 Task: Open Card Emergency Response Planning in Board Sales Pipeline Analysis and Management to Workspace Financial Reporting and add a team member Softage.2@softage.net, a label Orange, a checklist Trademarks, an attachment from your computer, a color Orange and finally, add a card description 'Create and send out employee engagement survey on company benefits' and a comment 'Let us approach this task with a sense of adaptability and flexibility, willing to adjust our approach based on changing circumstances.'. Add a start date 'Jan 02, 2024' with a due date 'Jan 09, 2024'
Action: Mouse moved to (410, 160)
Screenshot: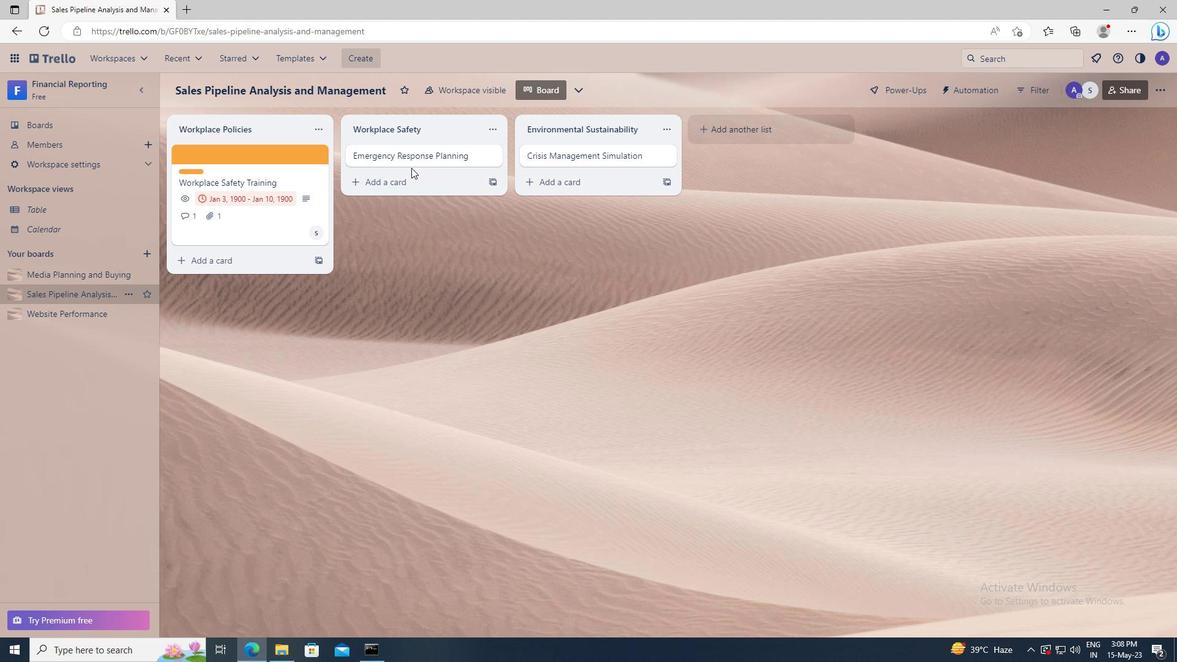 
Action: Mouse pressed left at (410, 160)
Screenshot: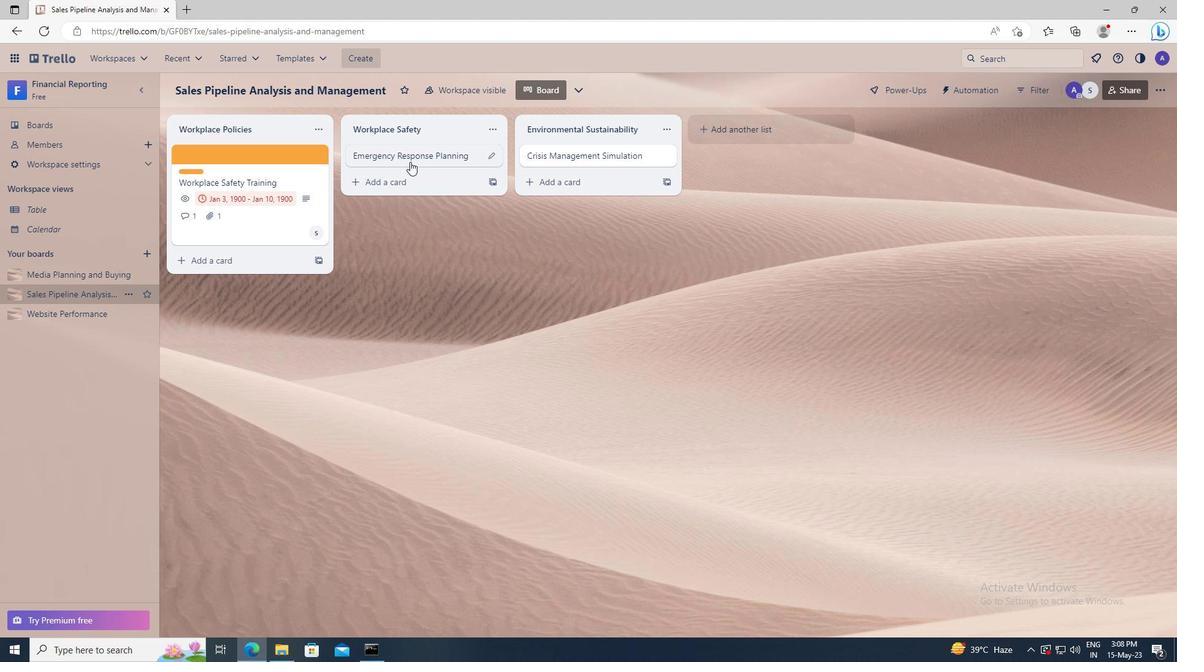
Action: Mouse moved to (723, 201)
Screenshot: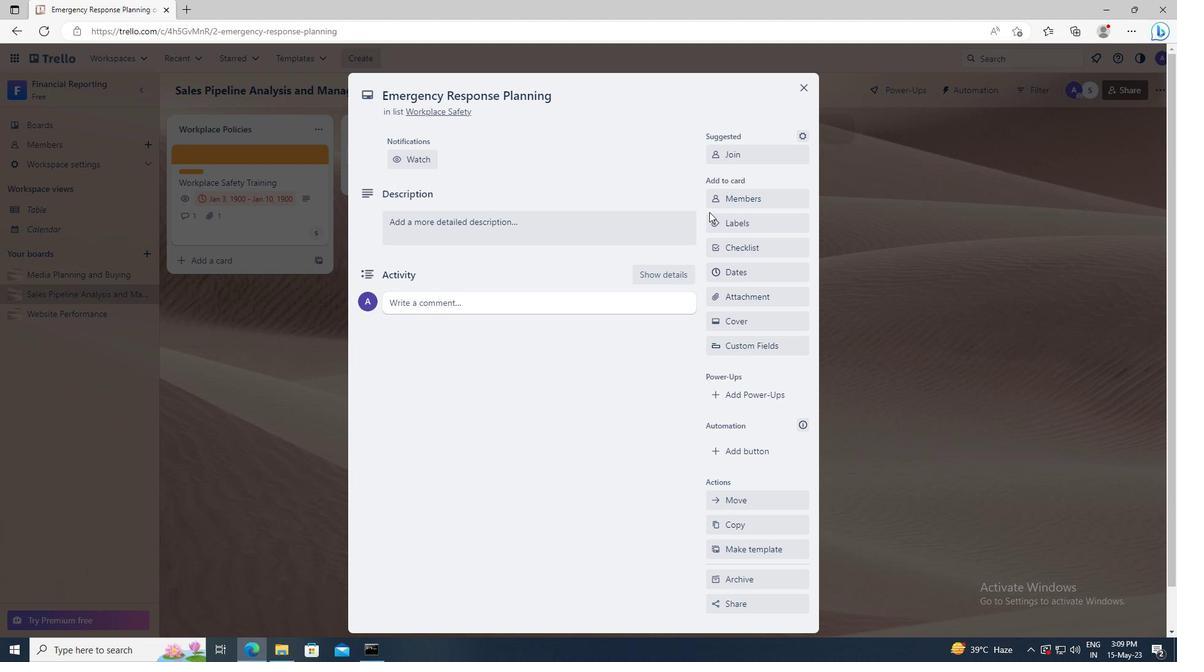 
Action: Mouse pressed left at (723, 201)
Screenshot: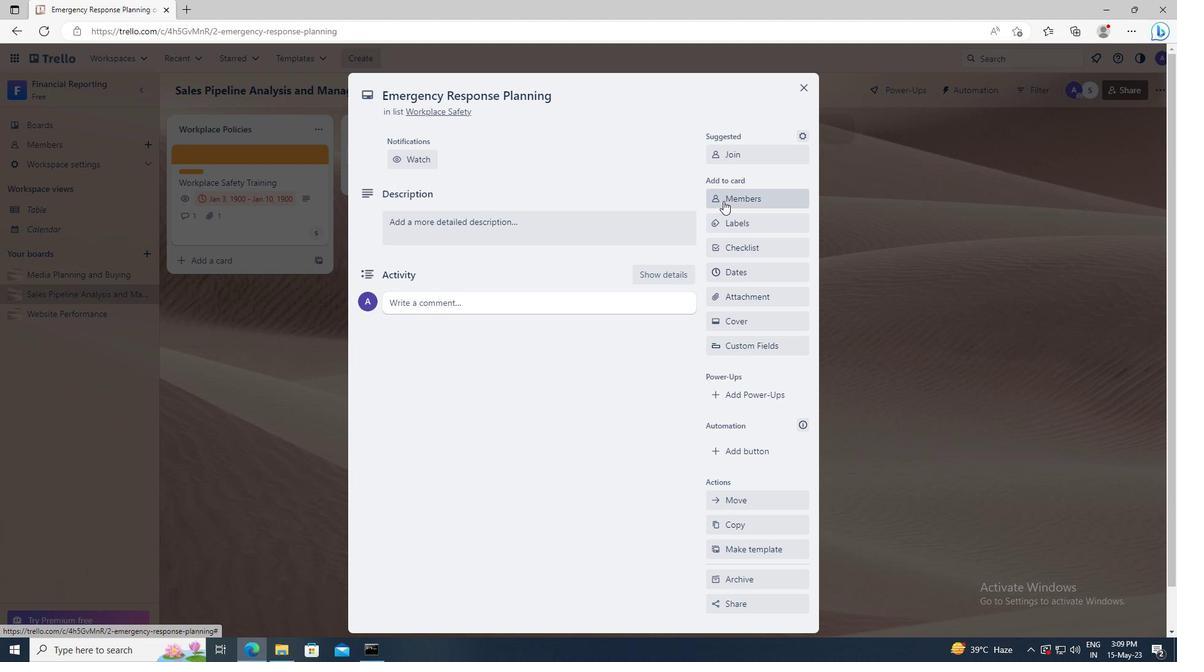 
Action: Mouse moved to (730, 251)
Screenshot: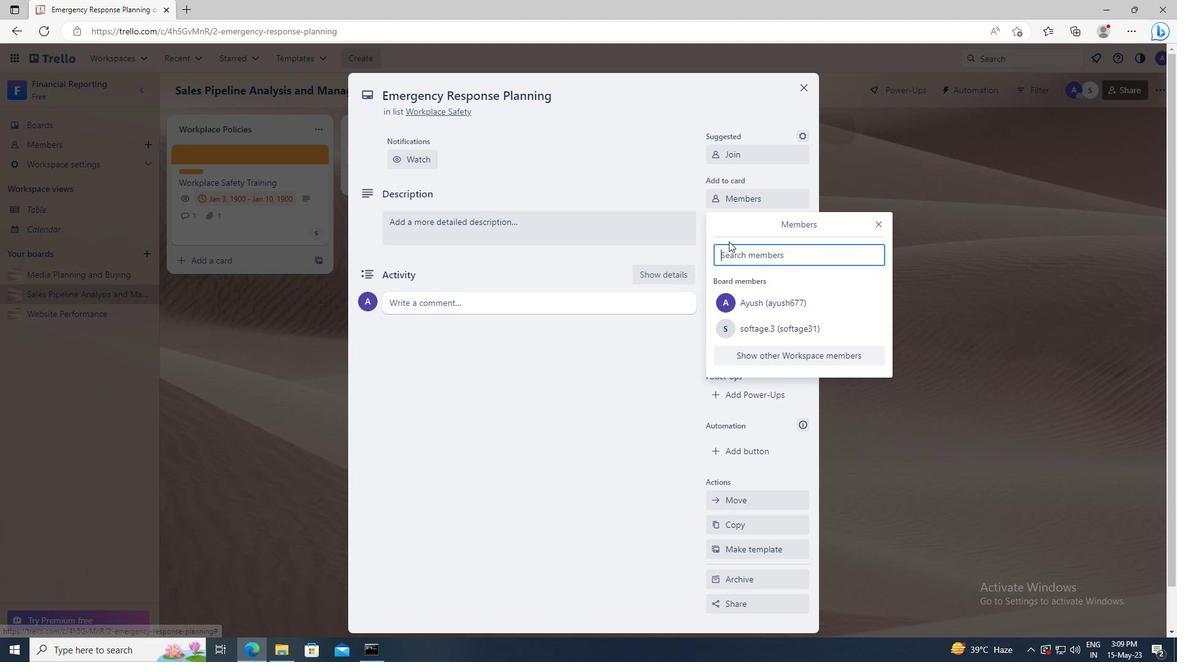 
Action: Mouse pressed left at (730, 251)
Screenshot: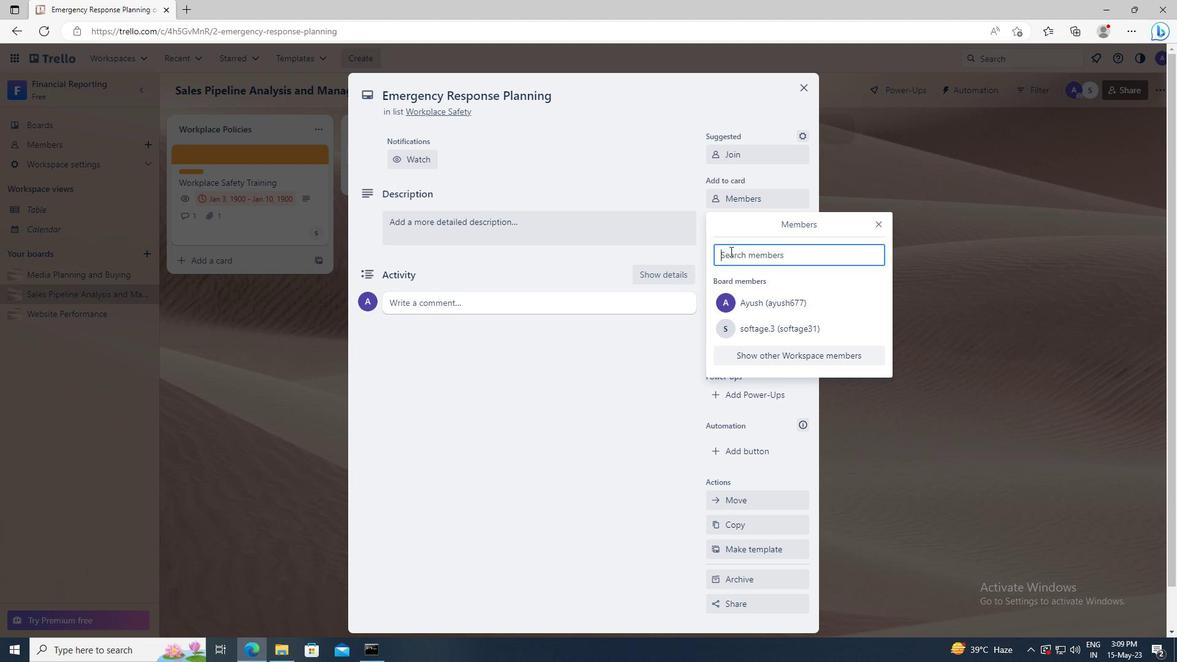 
Action: Key pressed <Key.shift>SOFTAGE.2
Screenshot: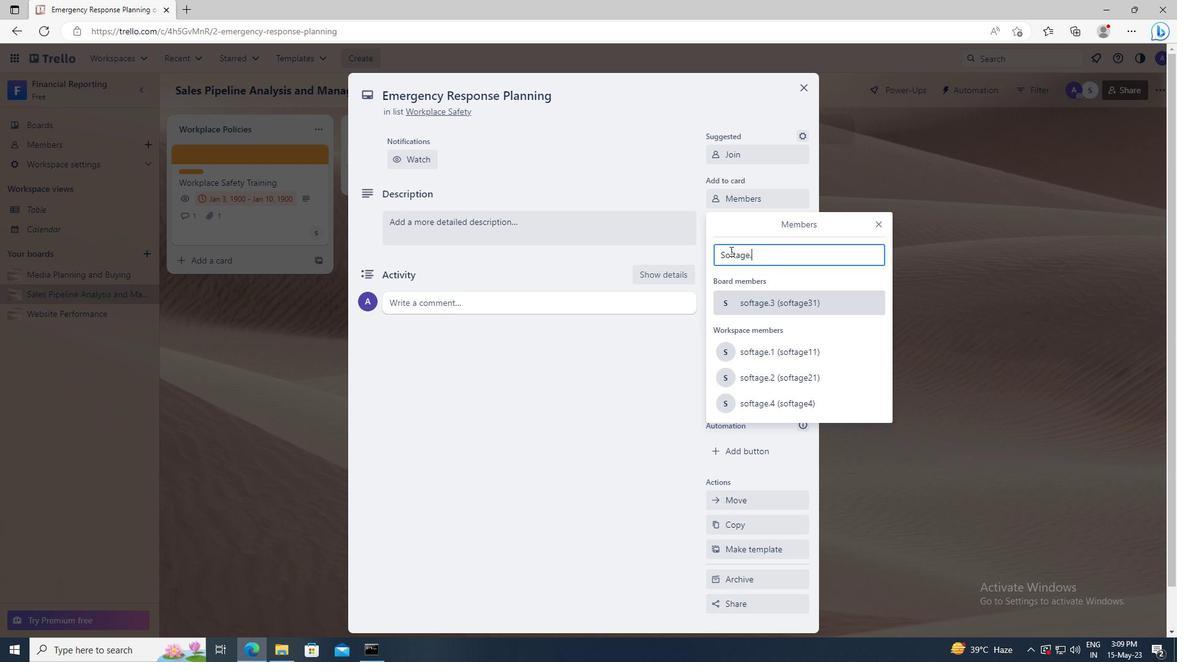 
Action: Mouse moved to (741, 364)
Screenshot: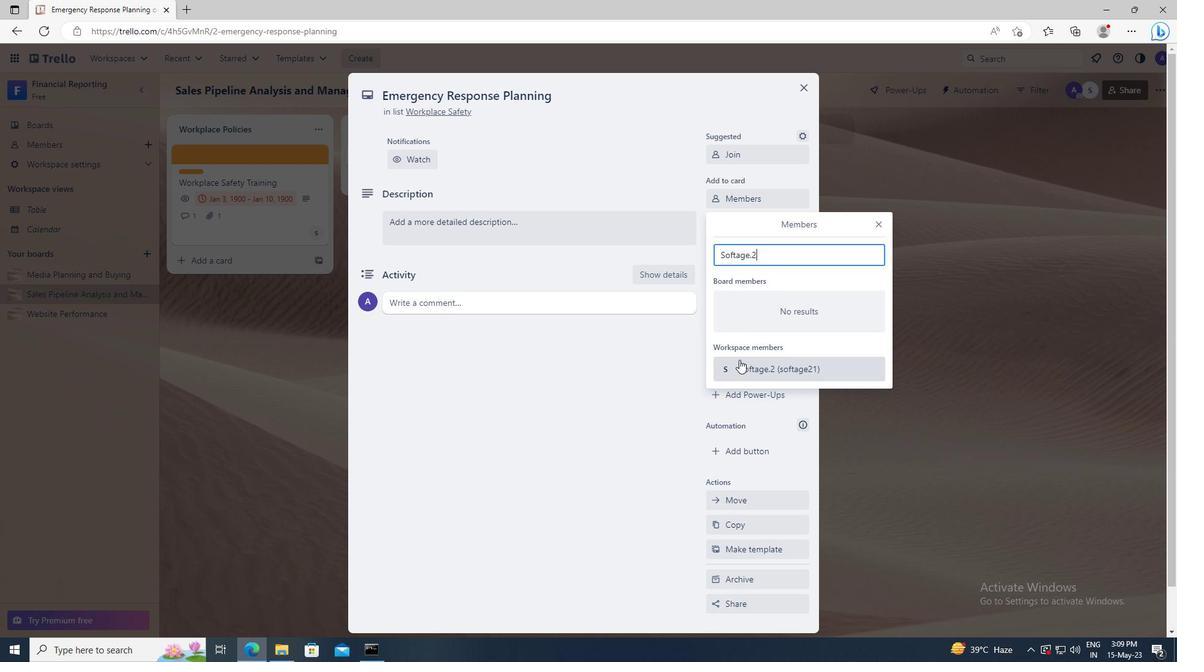 
Action: Mouse pressed left at (741, 364)
Screenshot: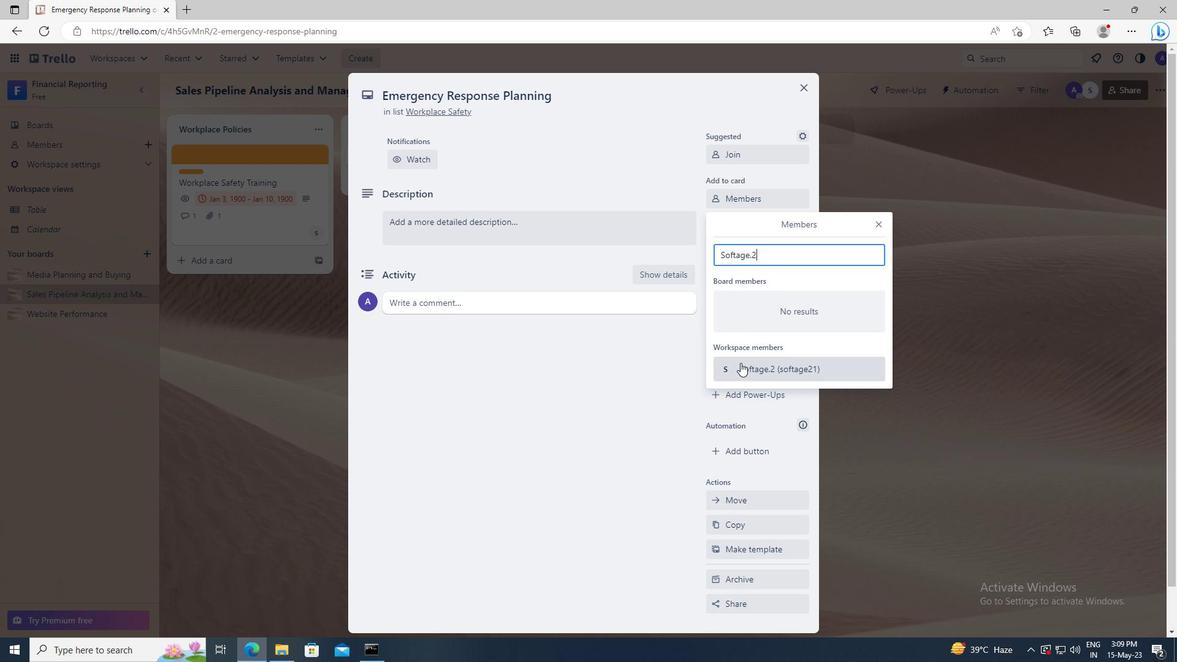 
Action: Mouse moved to (877, 227)
Screenshot: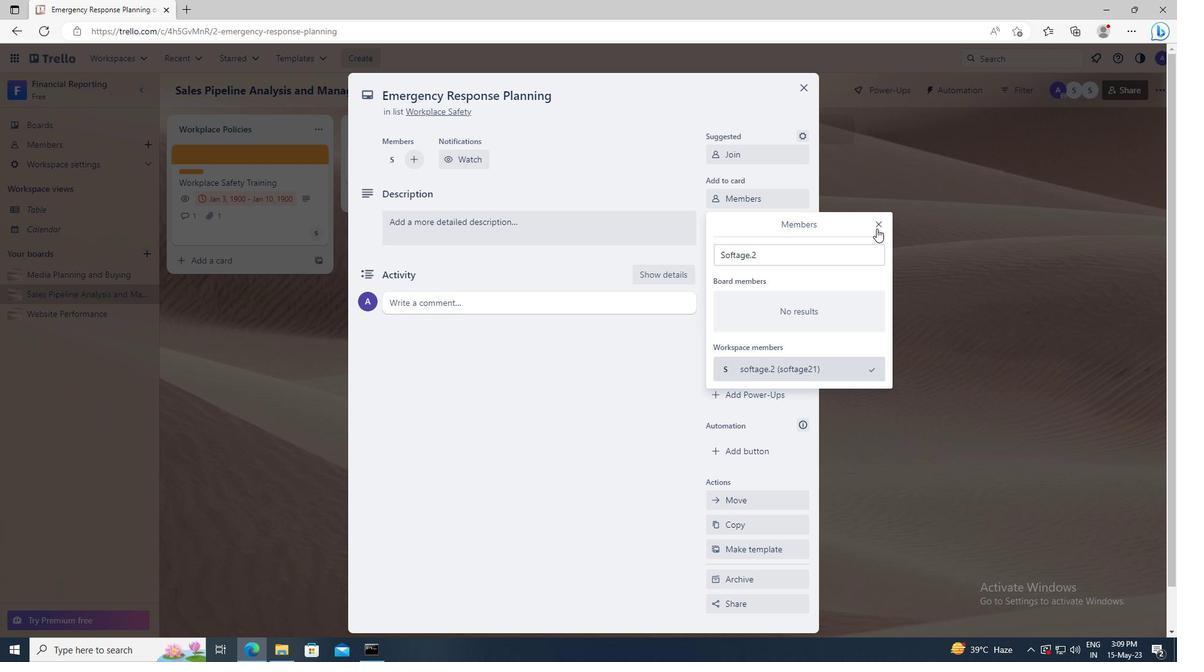 
Action: Mouse pressed left at (877, 227)
Screenshot: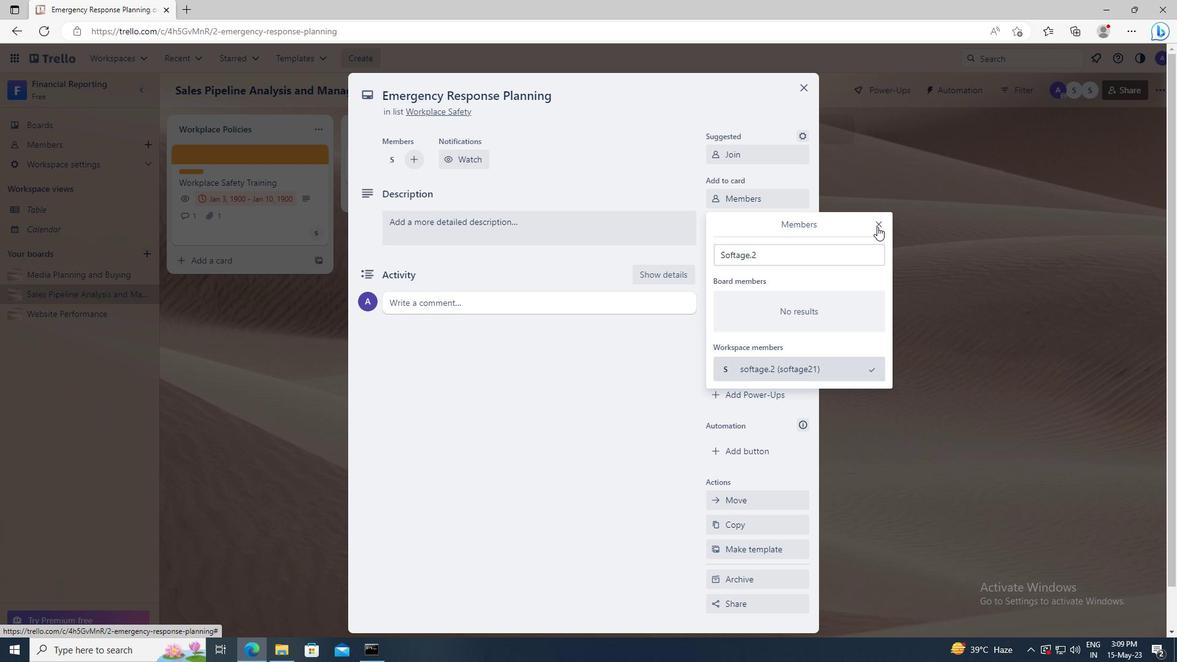 
Action: Mouse moved to (772, 223)
Screenshot: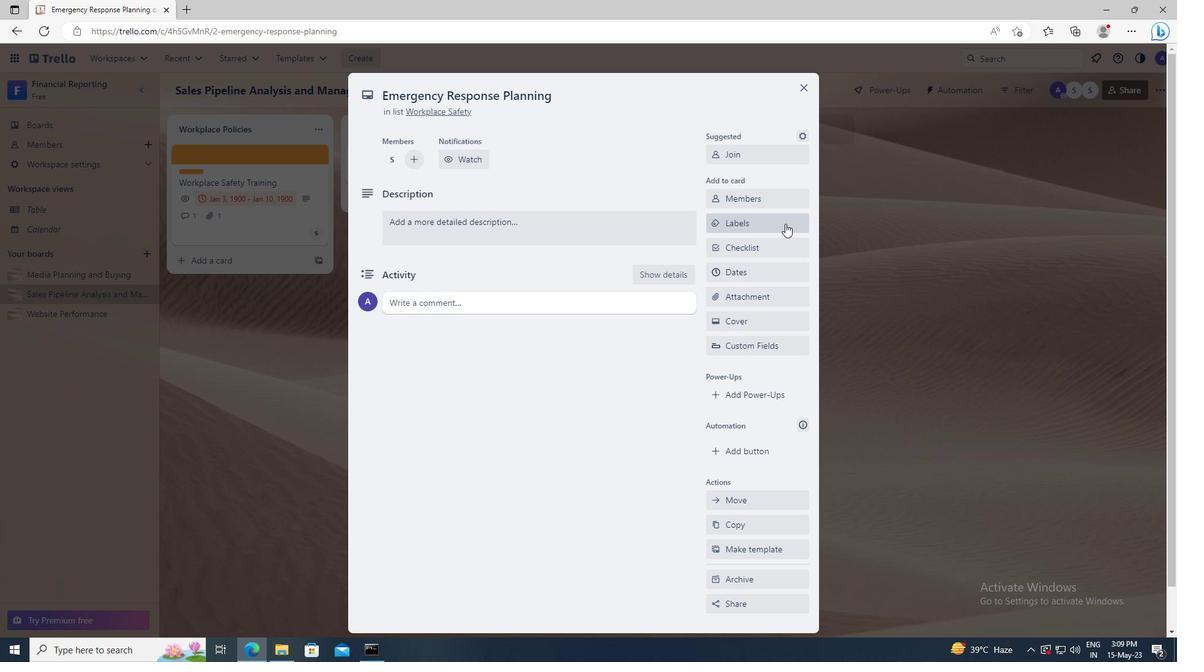 
Action: Mouse pressed left at (772, 223)
Screenshot: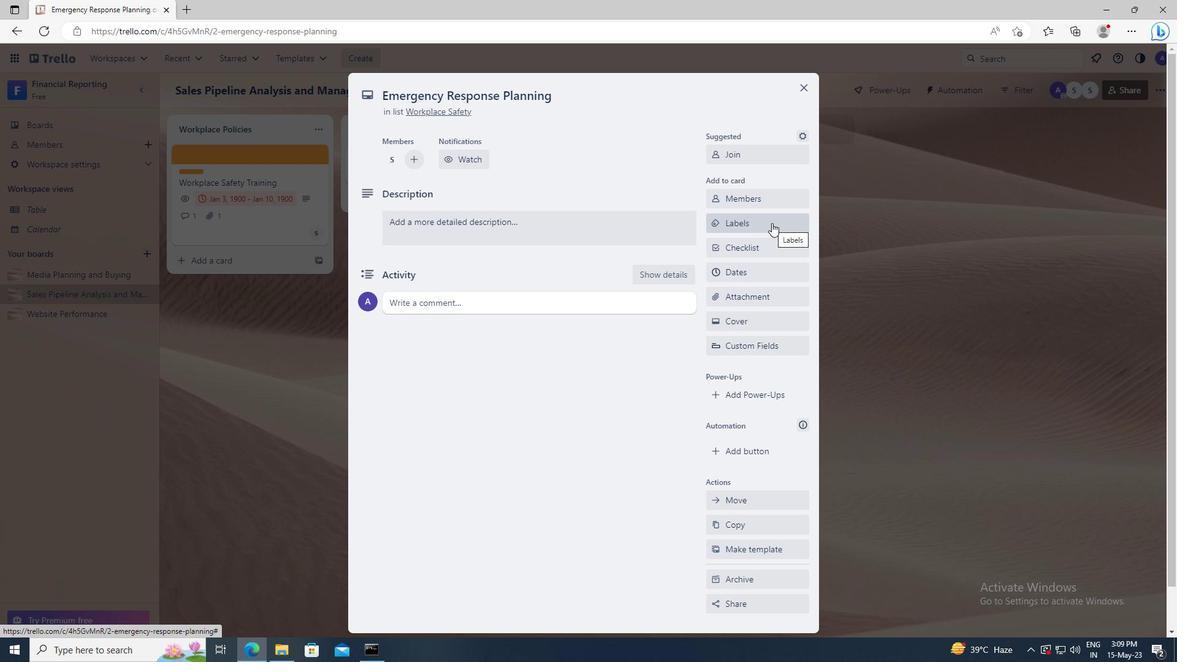 
Action: Mouse moved to (801, 461)
Screenshot: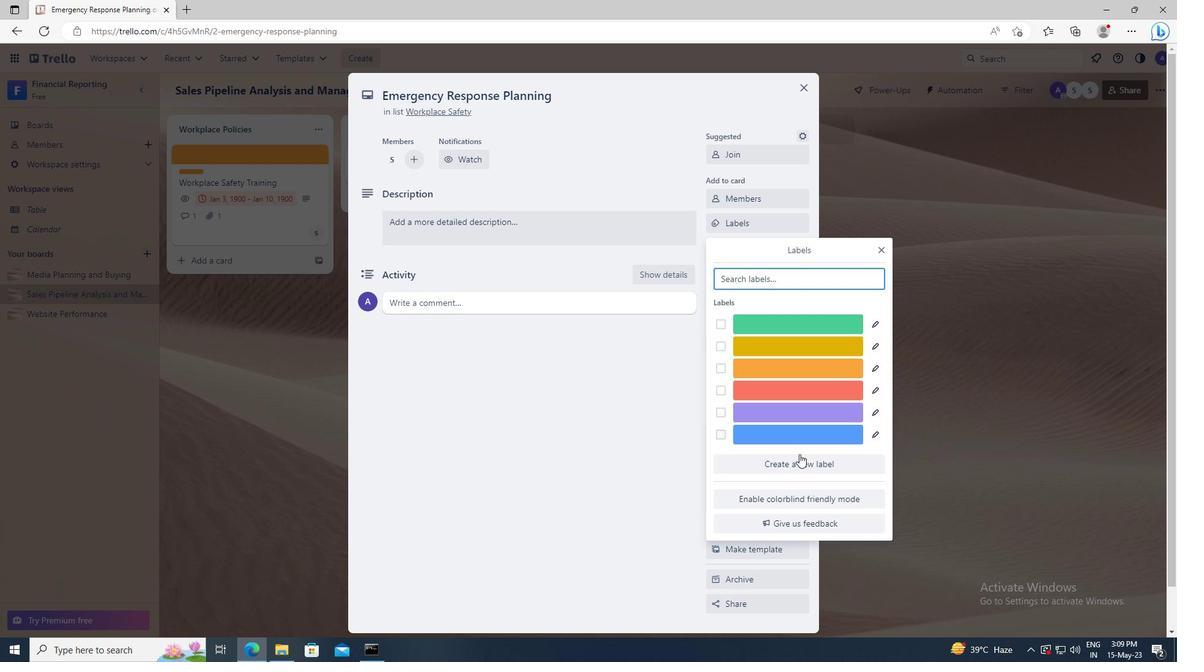 
Action: Mouse pressed left at (801, 461)
Screenshot: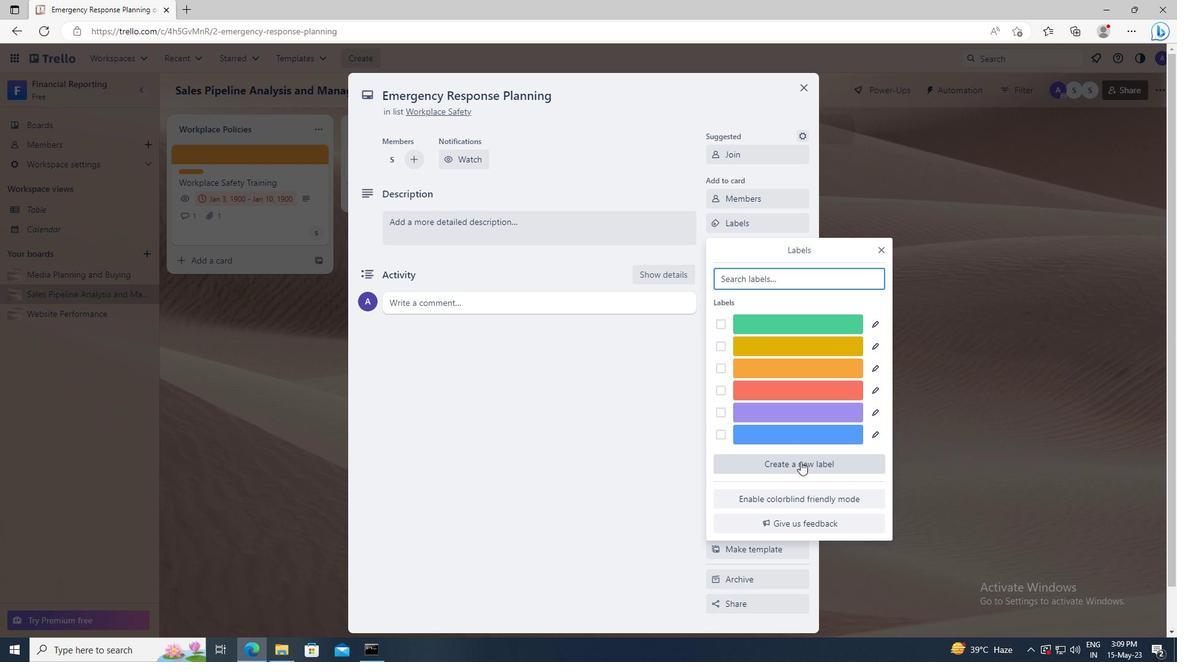 
Action: Mouse moved to (803, 430)
Screenshot: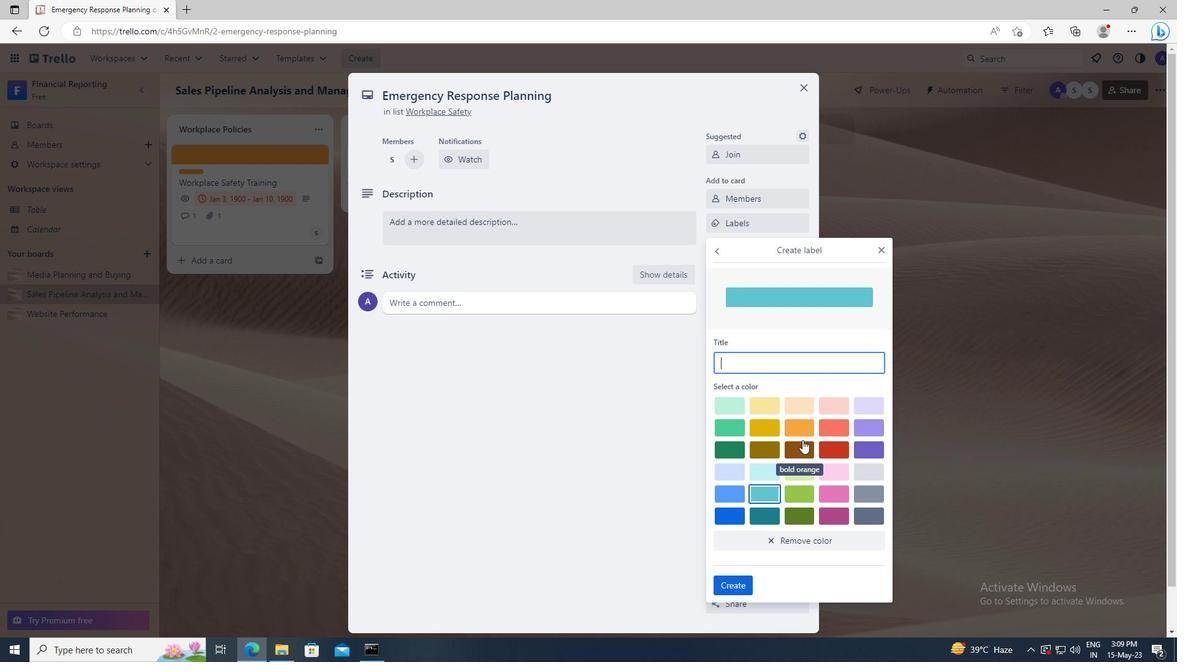 
Action: Mouse pressed left at (803, 430)
Screenshot: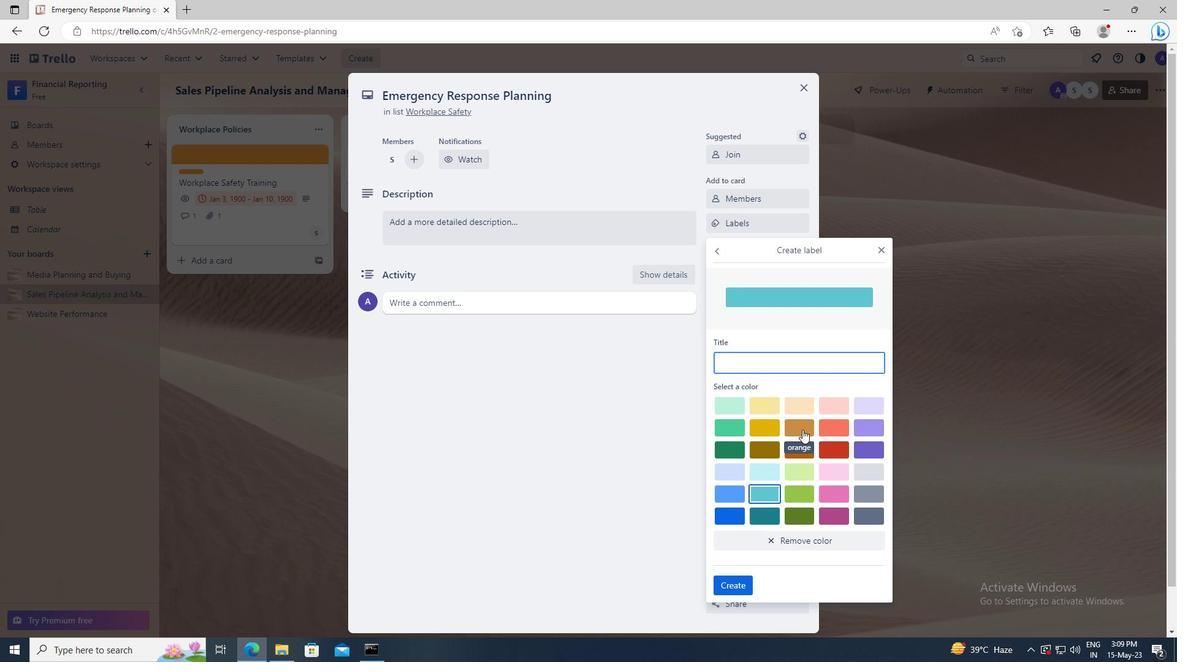 
Action: Mouse moved to (743, 584)
Screenshot: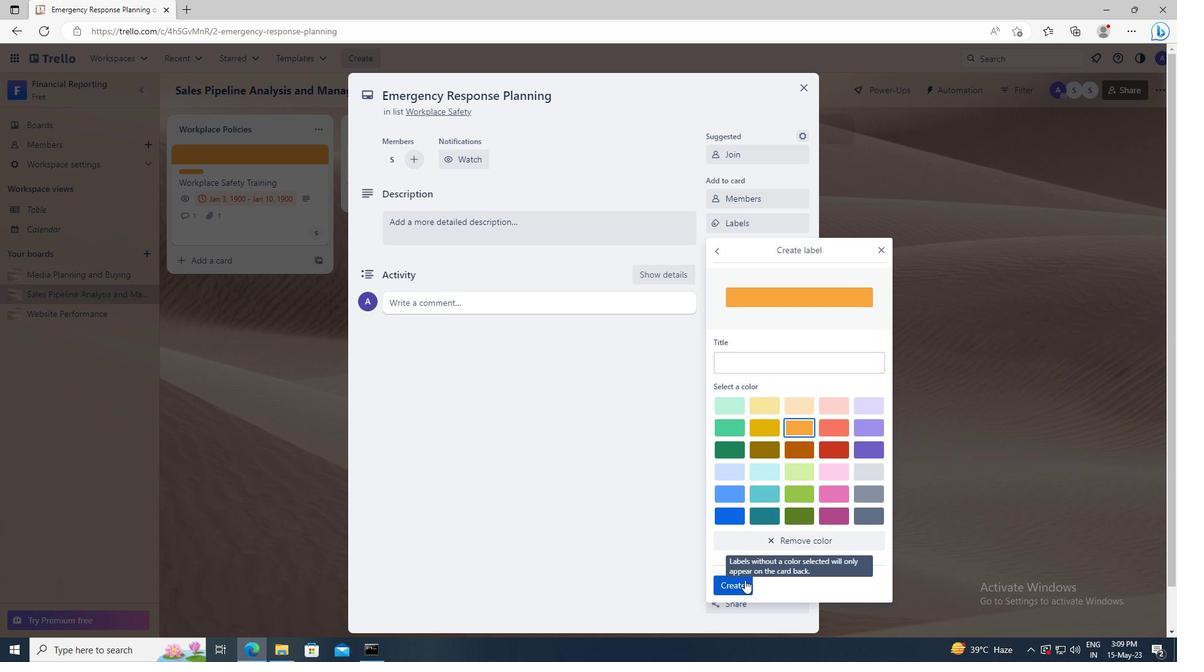 
Action: Mouse pressed left at (743, 584)
Screenshot: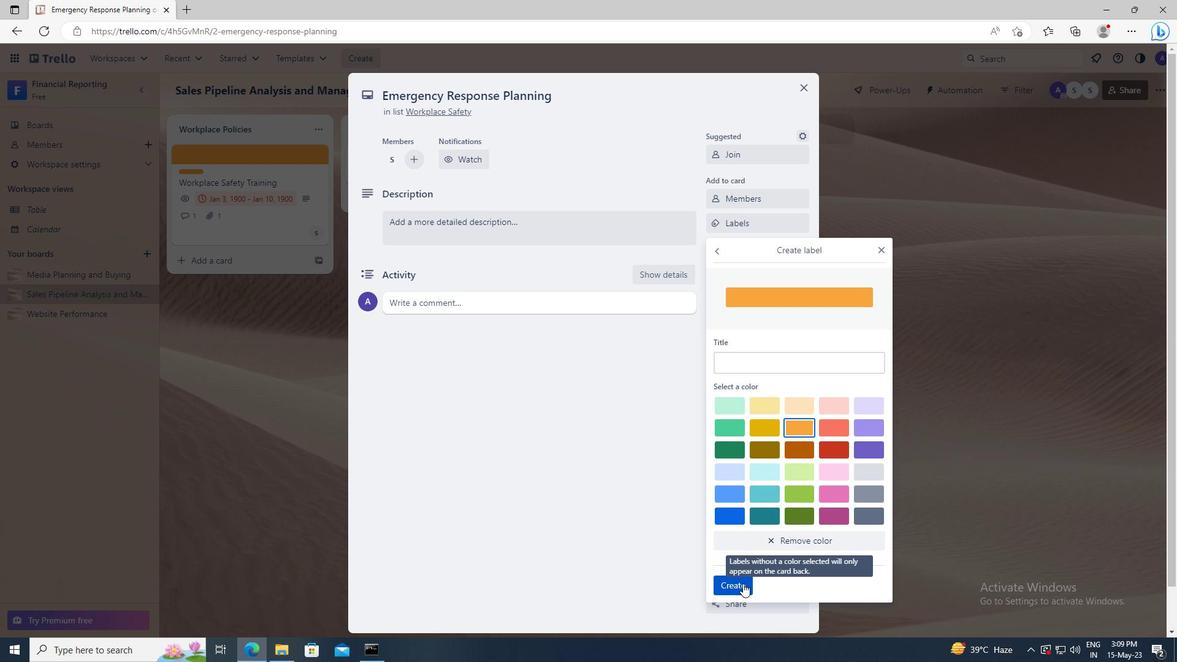 
Action: Mouse moved to (881, 250)
Screenshot: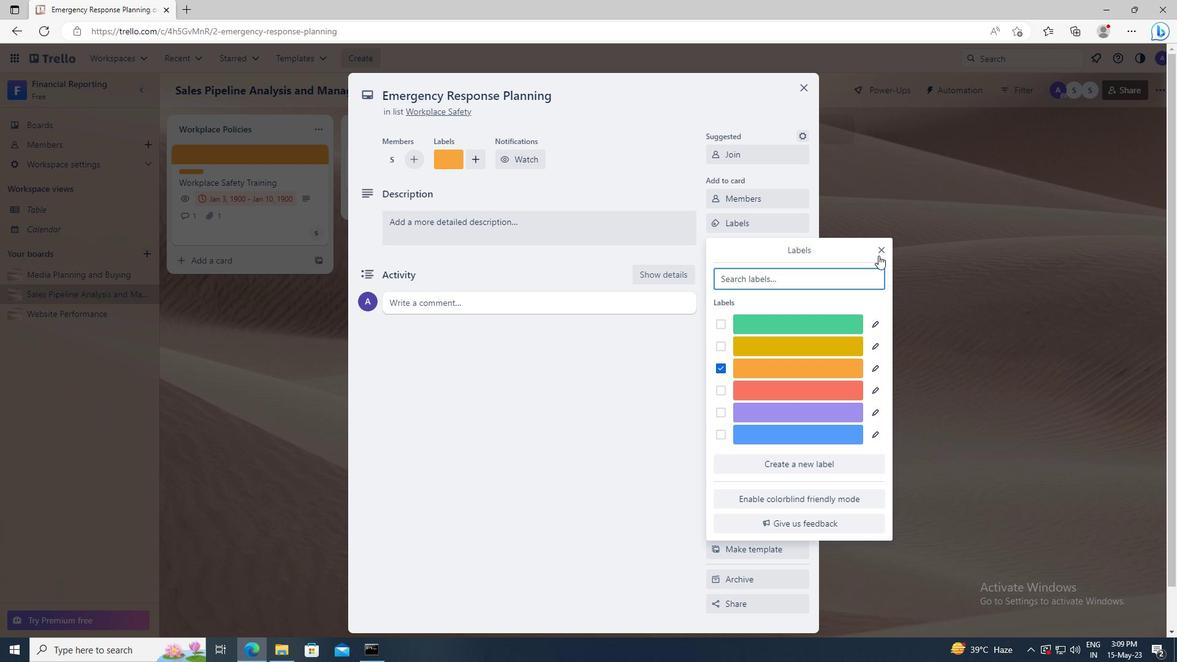 
Action: Mouse pressed left at (881, 250)
Screenshot: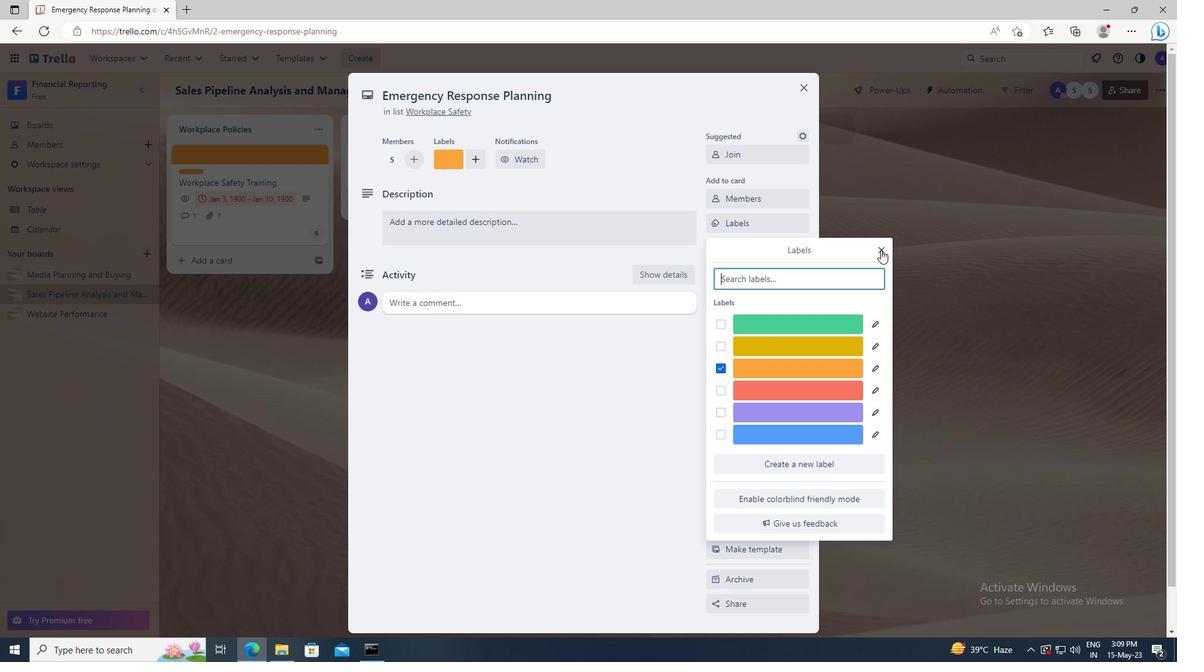 
Action: Mouse moved to (773, 246)
Screenshot: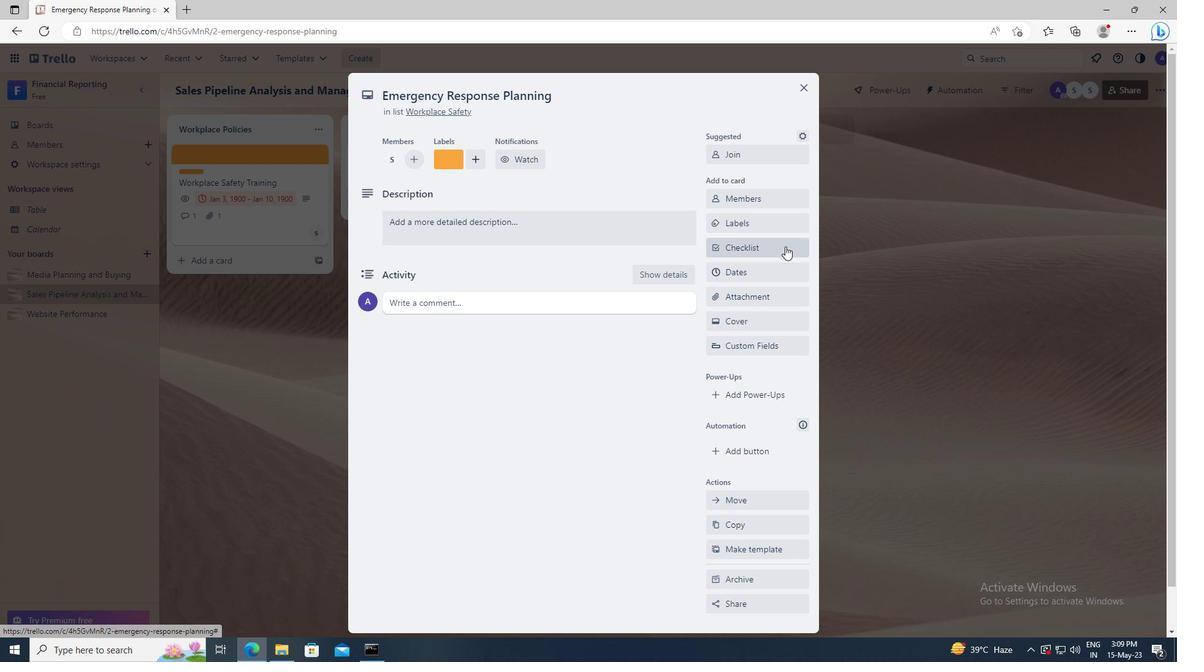 
Action: Mouse pressed left at (773, 246)
Screenshot: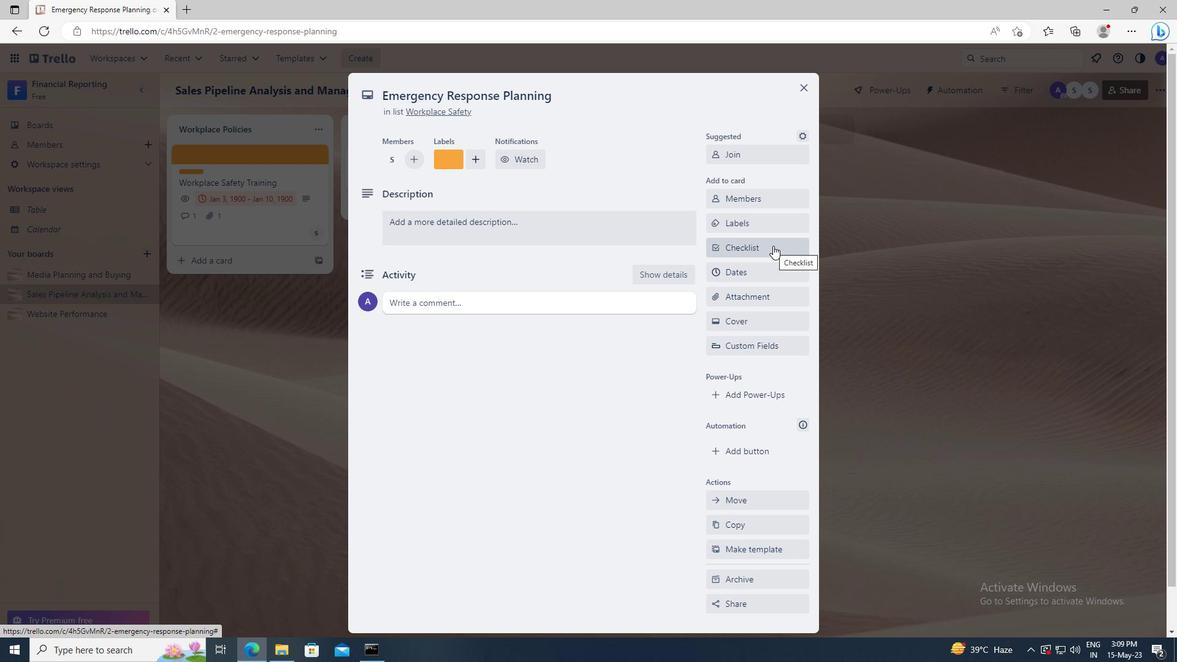 
Action: Key pressed <Key.shift>TRADEMARKS
Screenshot: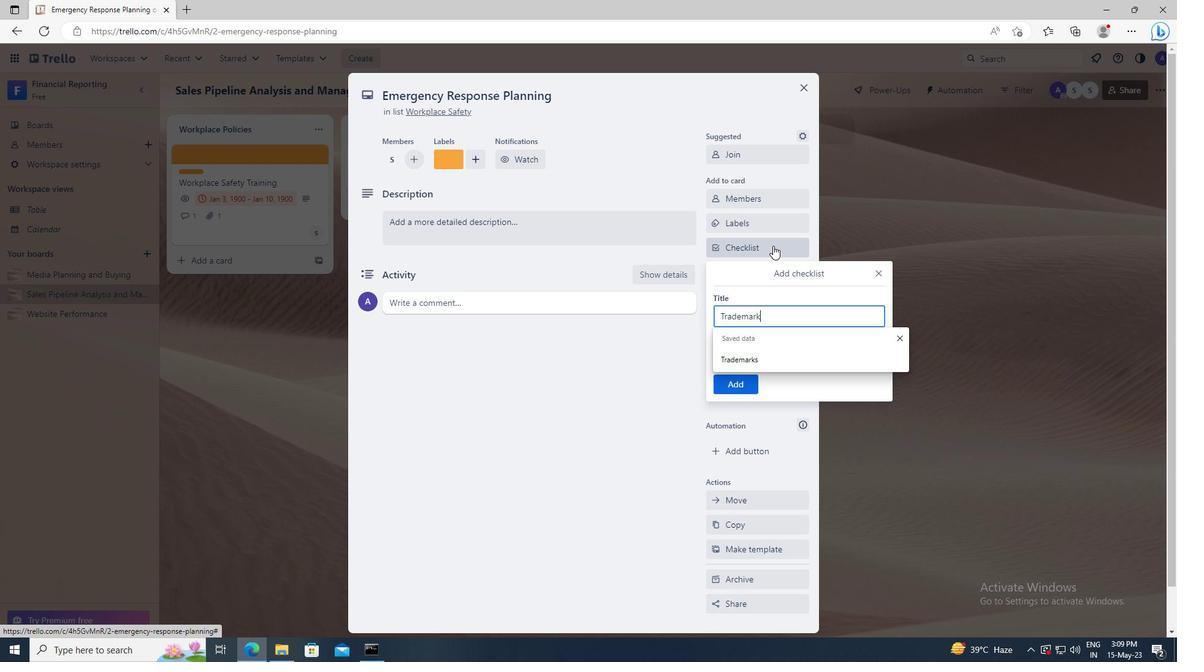 
Action: Mouse moved to (745, 383)
Screenshot: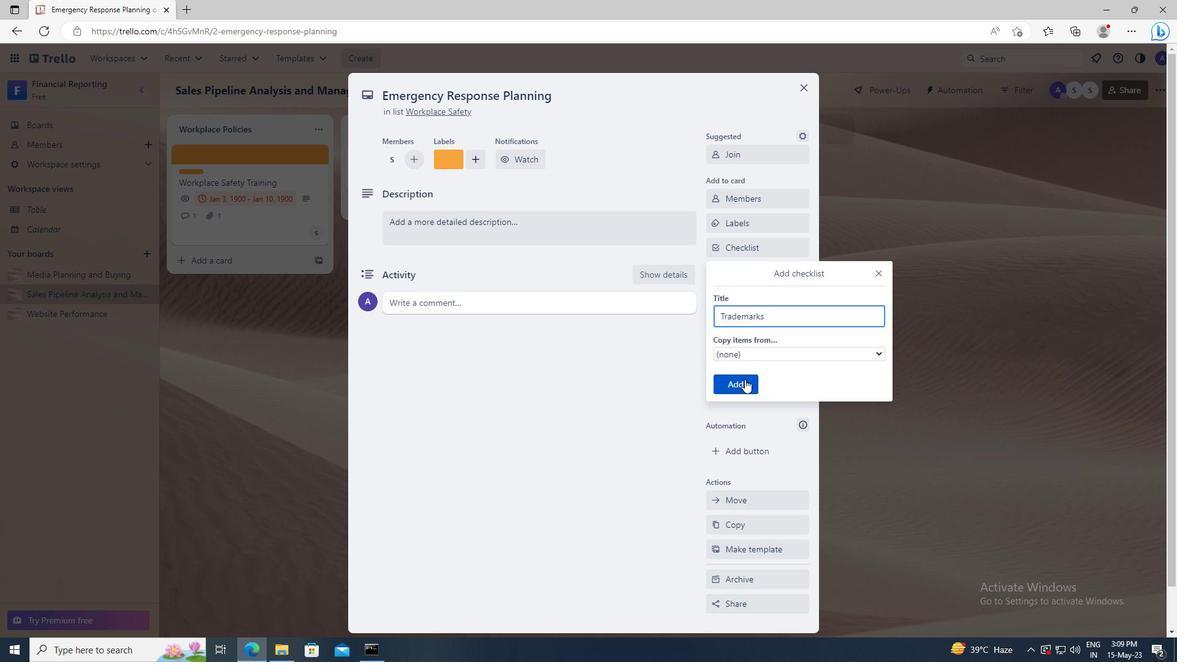 
Action: Mouse pressed left at (745, 383)
Screenshot: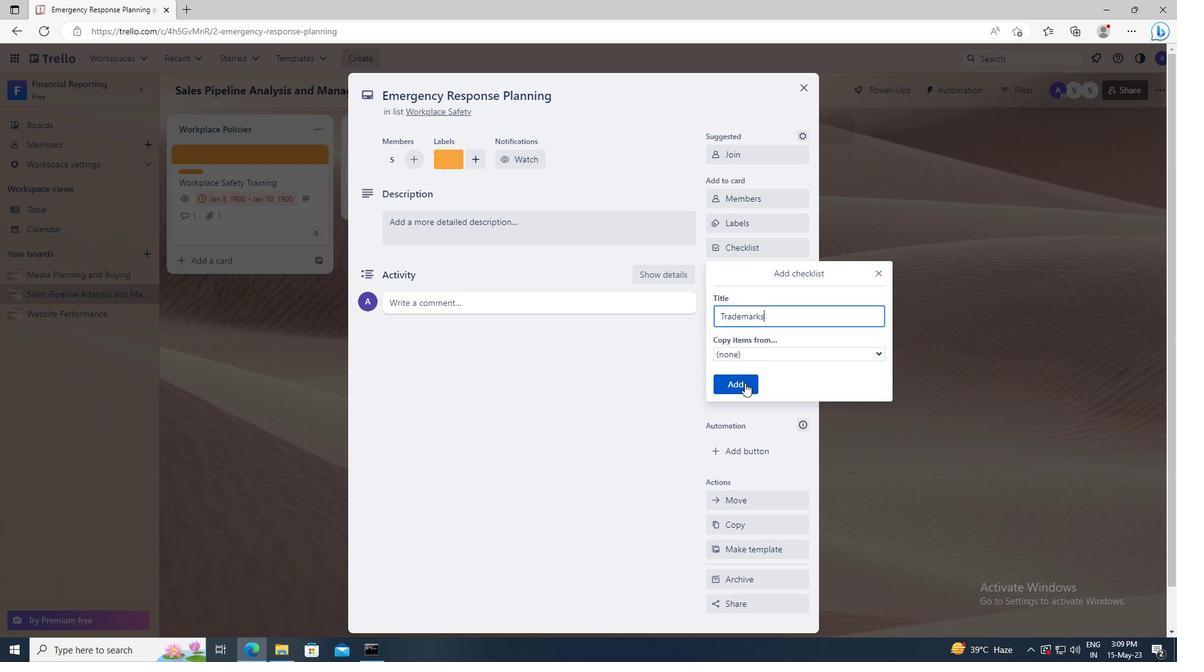 
Action: Mouse moved to (741, 298)
Screenshot: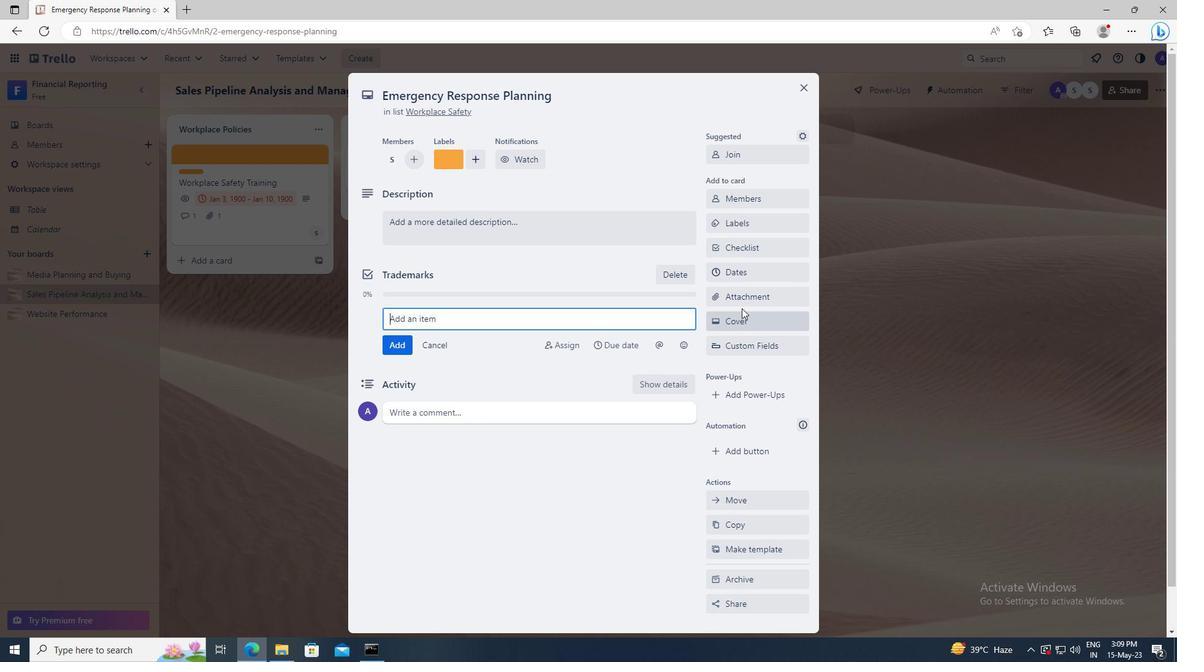 
Action: Mouse pressed left at (741, 298)
Screenshot: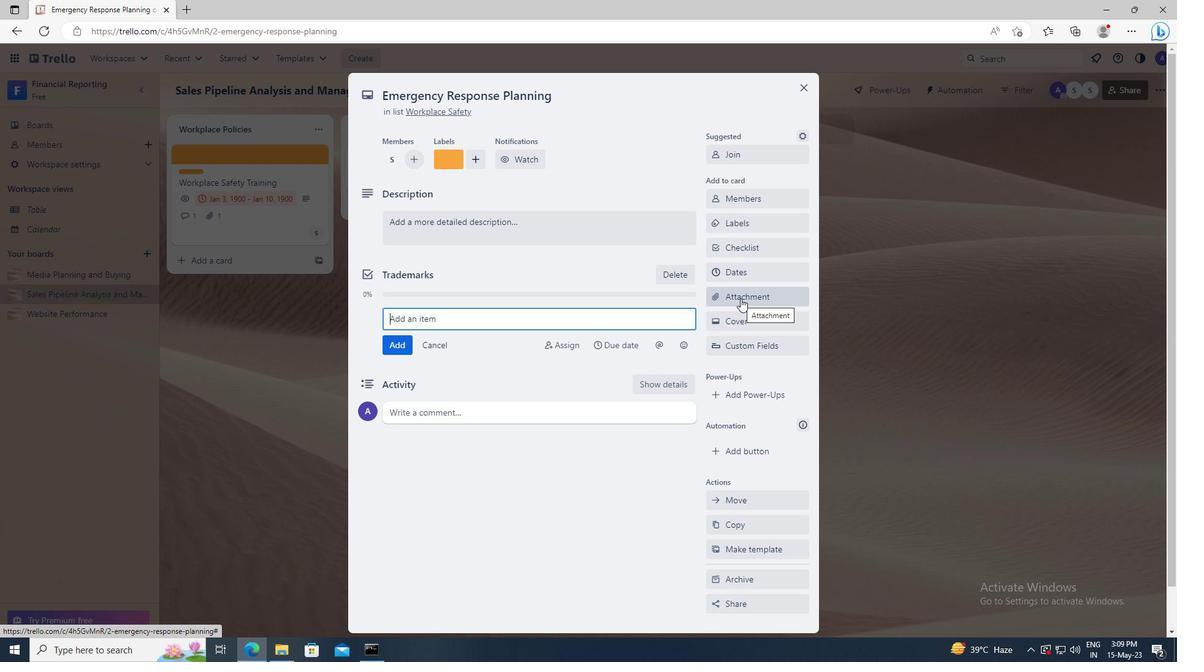 
Action: Mouse moved to (744, 350)
Screenshot: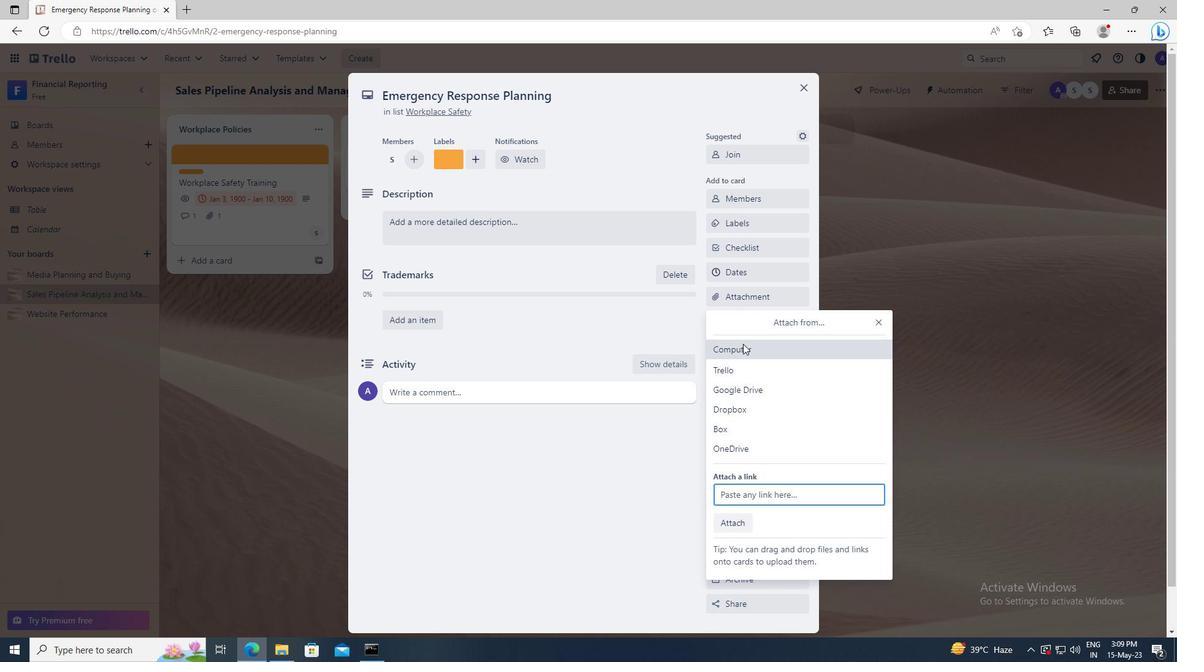 
Action: Mouse pressed left at (744, 350)
Screenshot: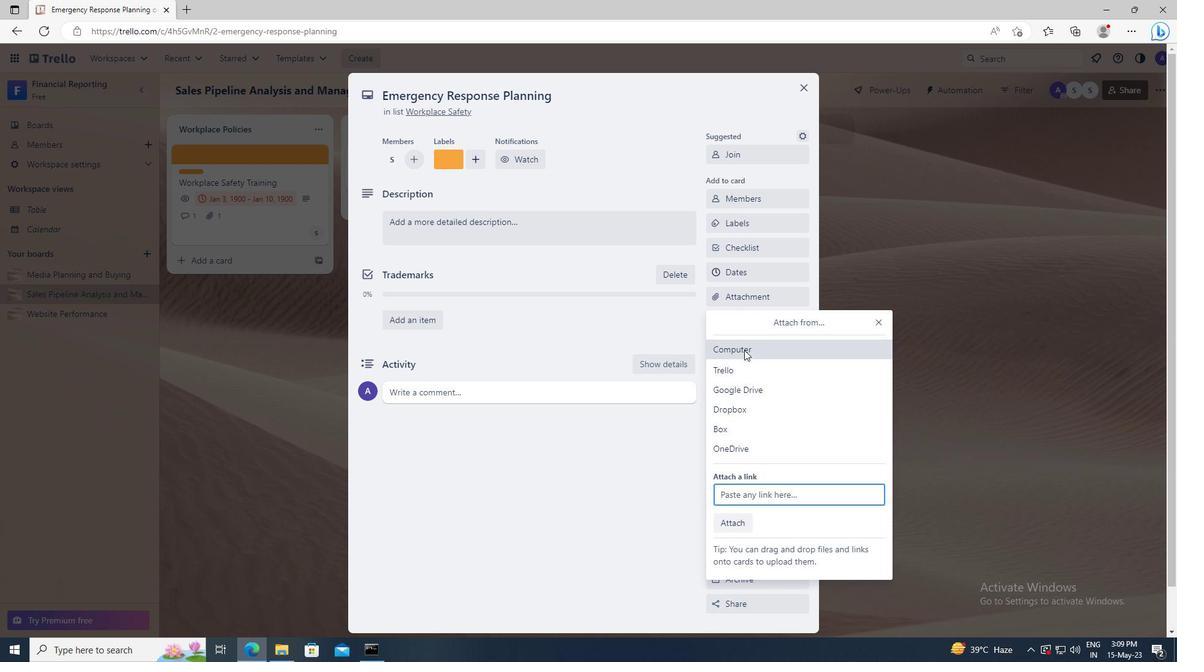 
Action: Mouse moved to (322, 107)
Screenshot: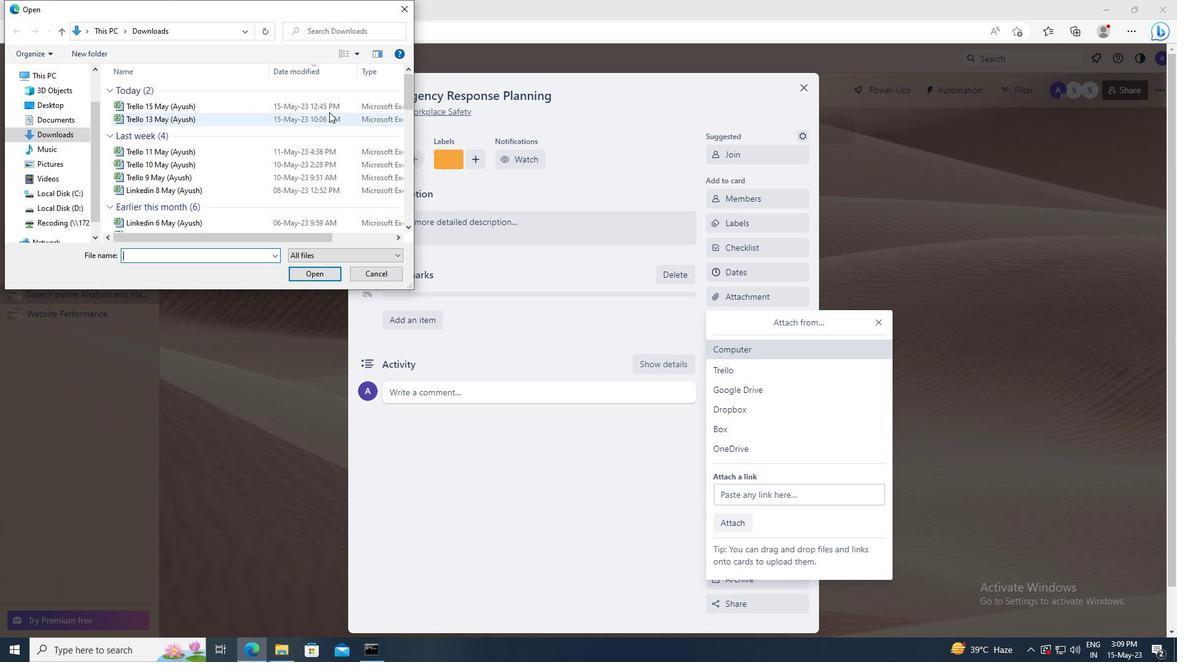 
Action: Mouse pressed left at (322, 107)
Screenshot: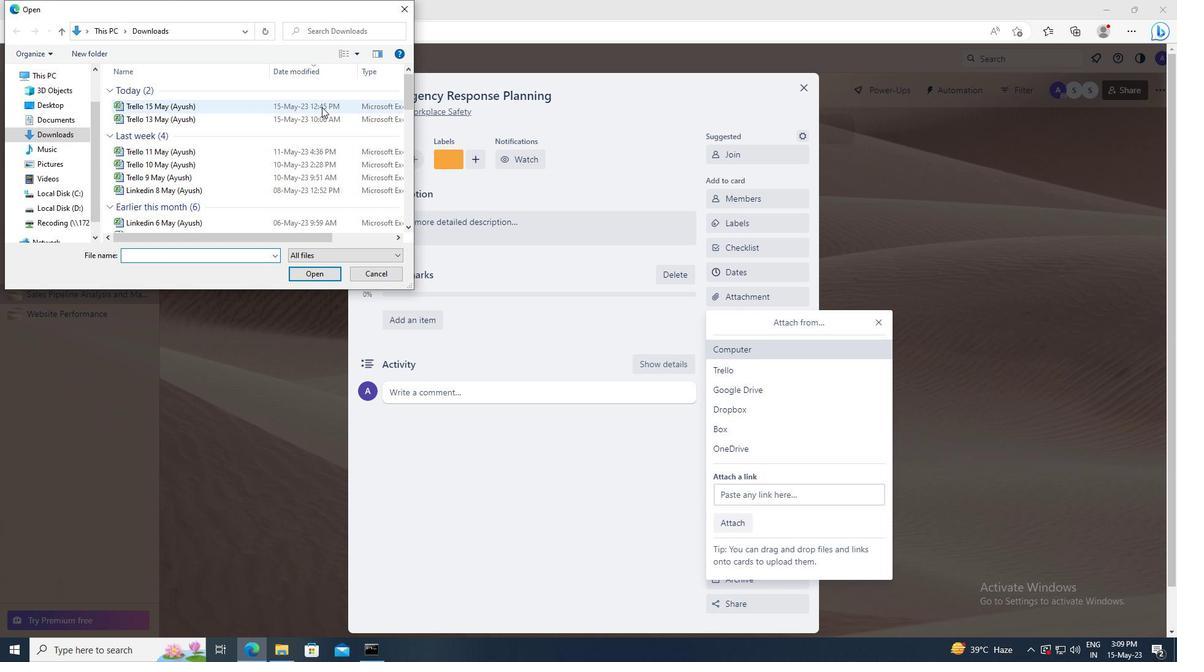 
Action: Mouse moved to (323, 273)
Screenshot: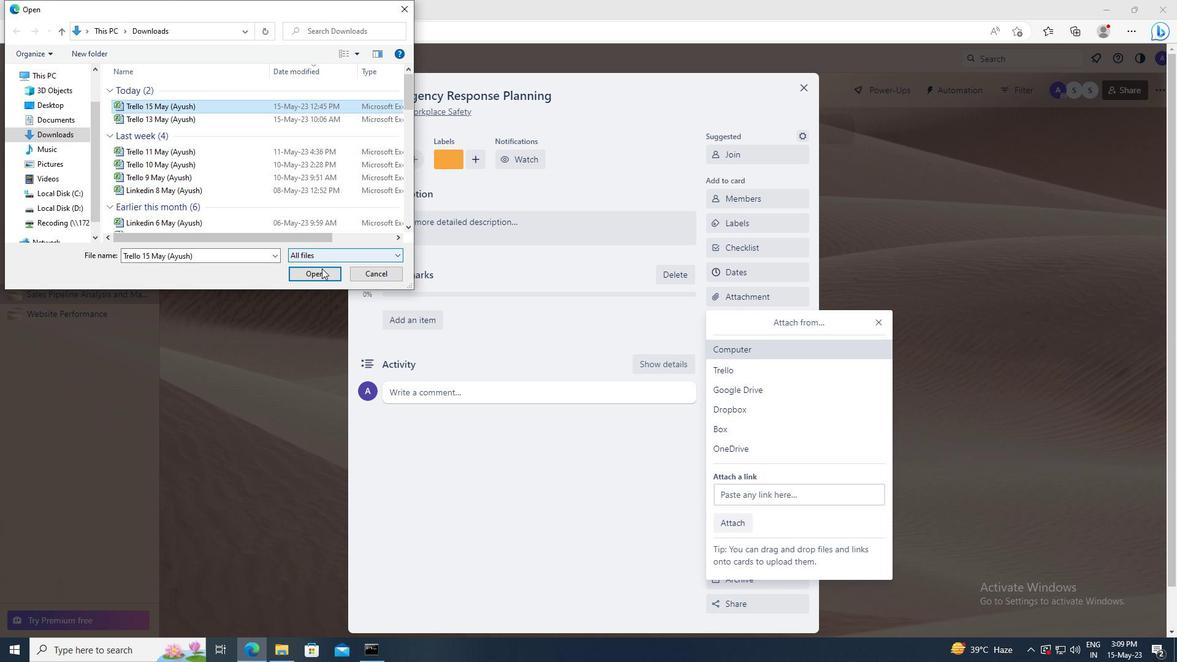 
Action: Mouse pressed left at (323, 273)
Screenshot: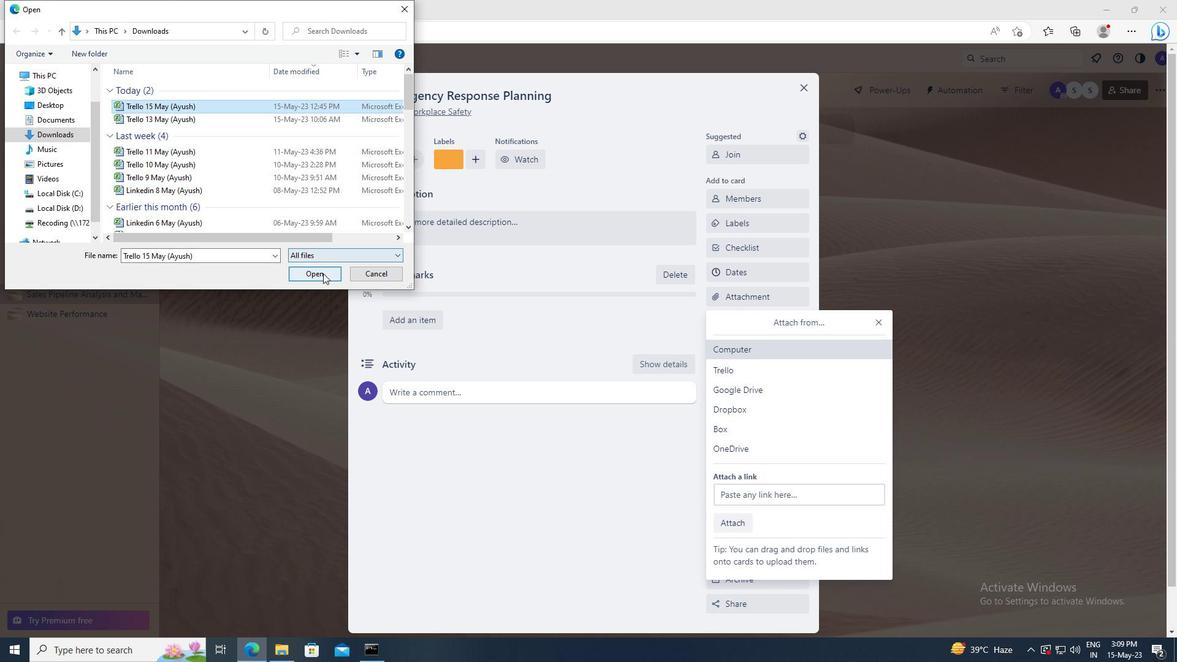 
Action: Mouse moved to (722, 317)
Screenshot: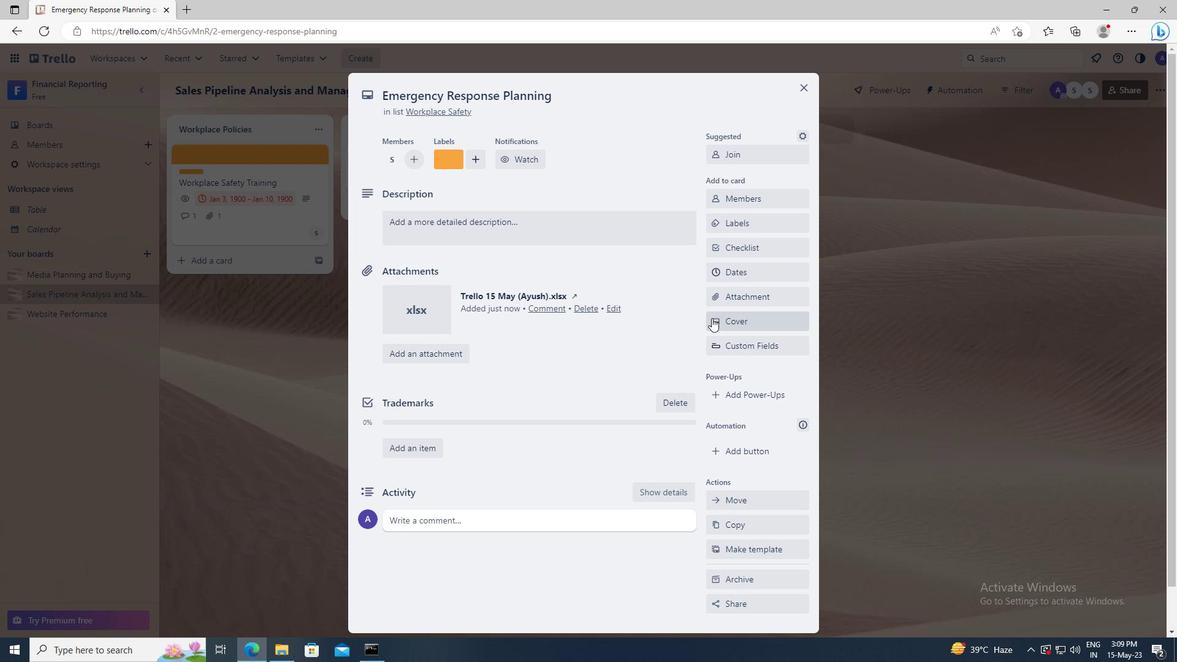 
Action: Mouse pressed left at (722, 317)
Screenshot: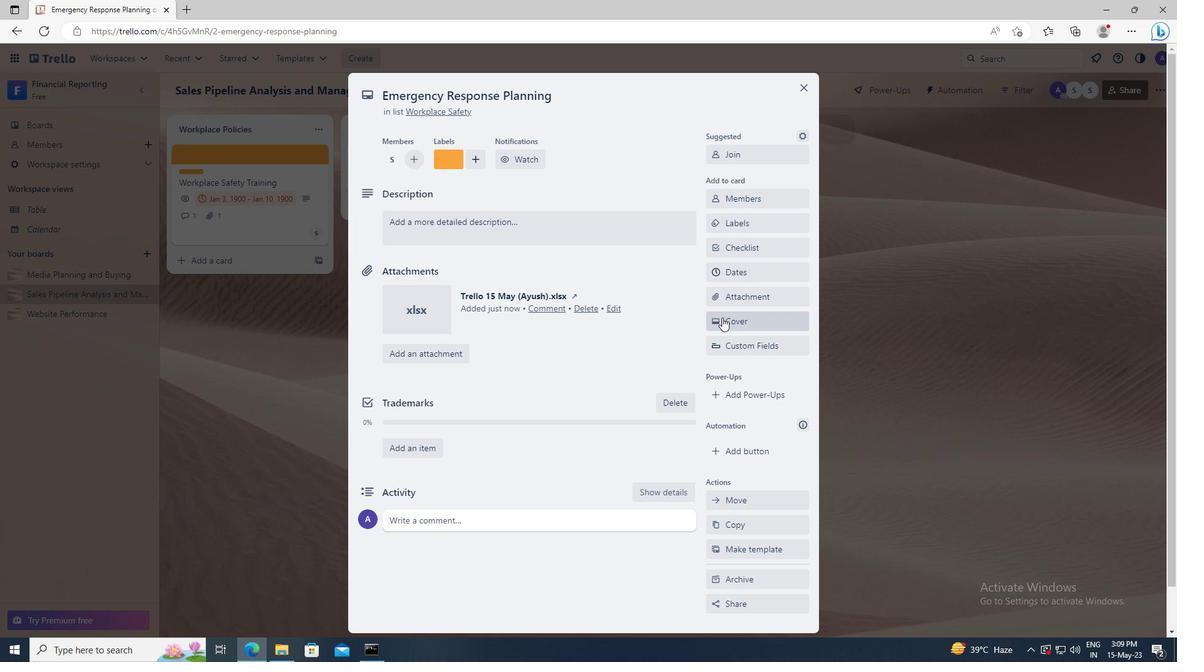 
Action: Mouse moved to (791, 388)
Screenshot: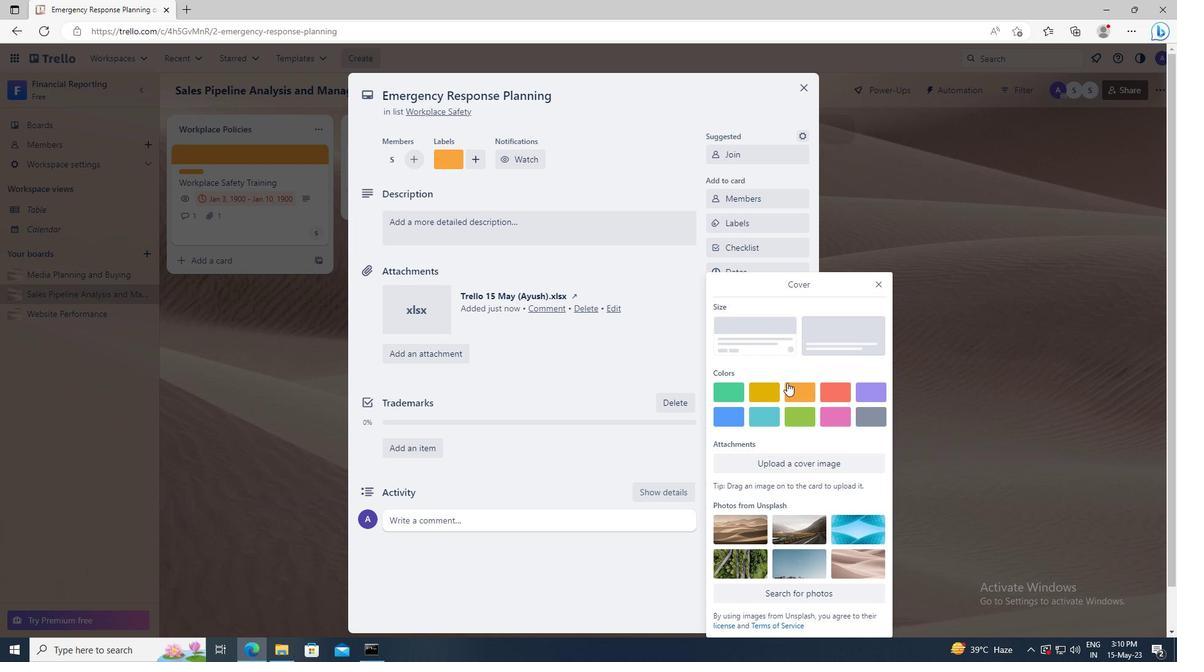 
Action: Mouse pressed left at (791, 388)
Screenshot: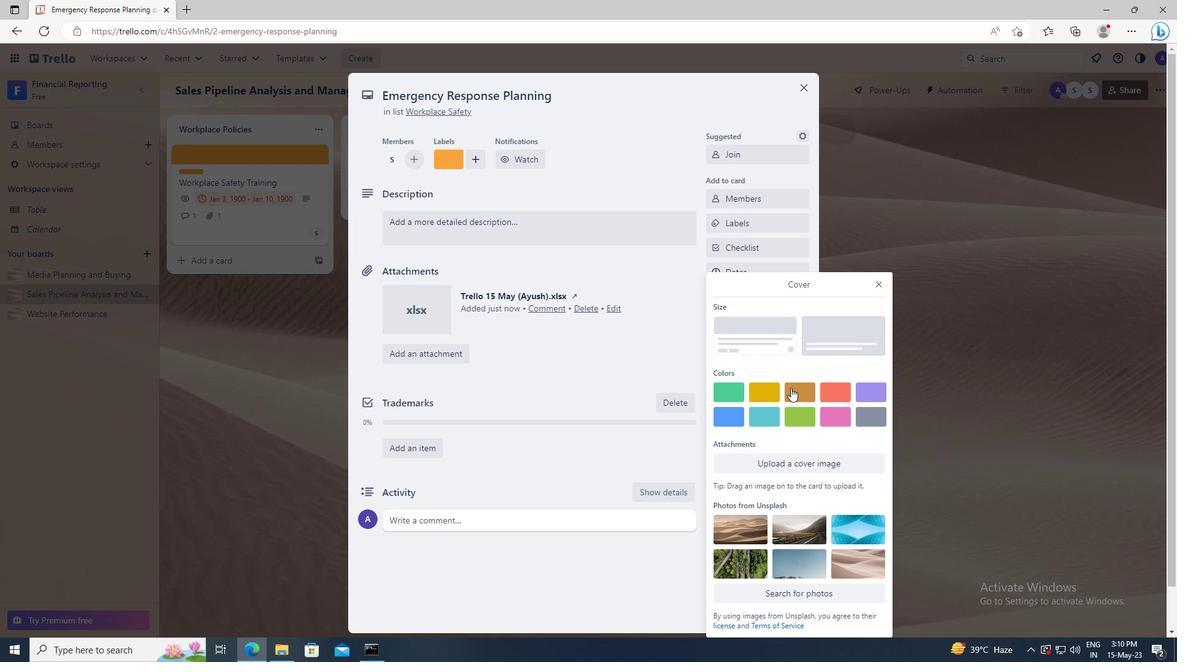 
Action: Mouse moved to (877, 261)
Screenshot: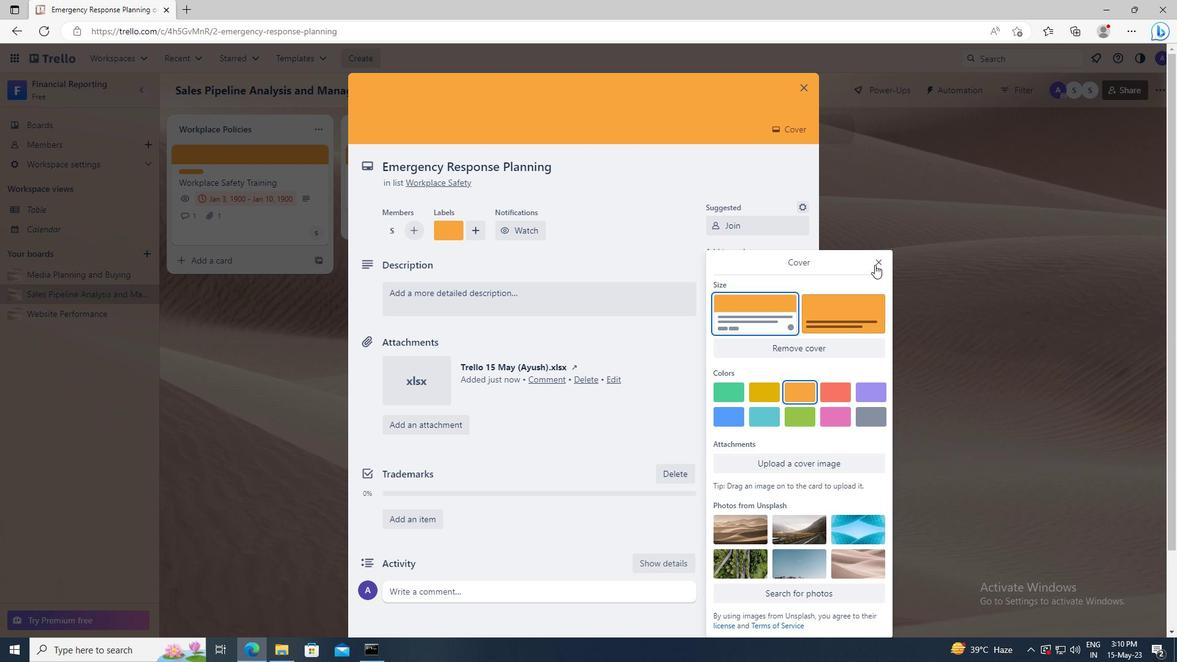 
Action: Mouse pressed left at (877, 261)
Screenshot: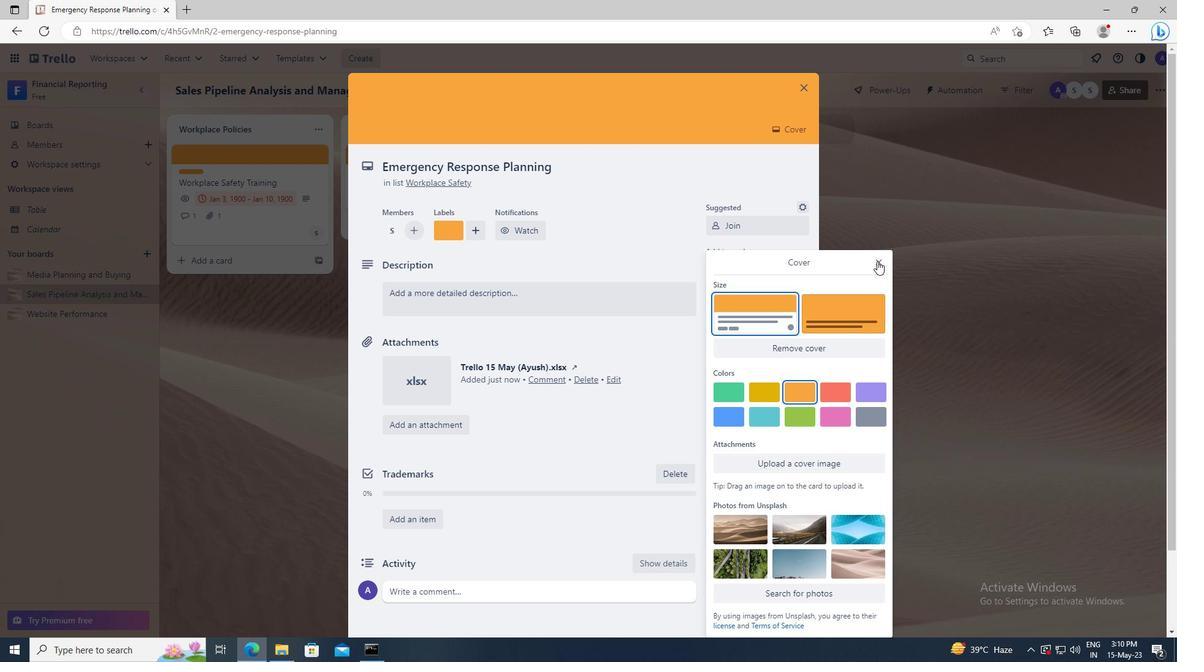 
Action: Mouse moved to (584, 299)
Screenshot: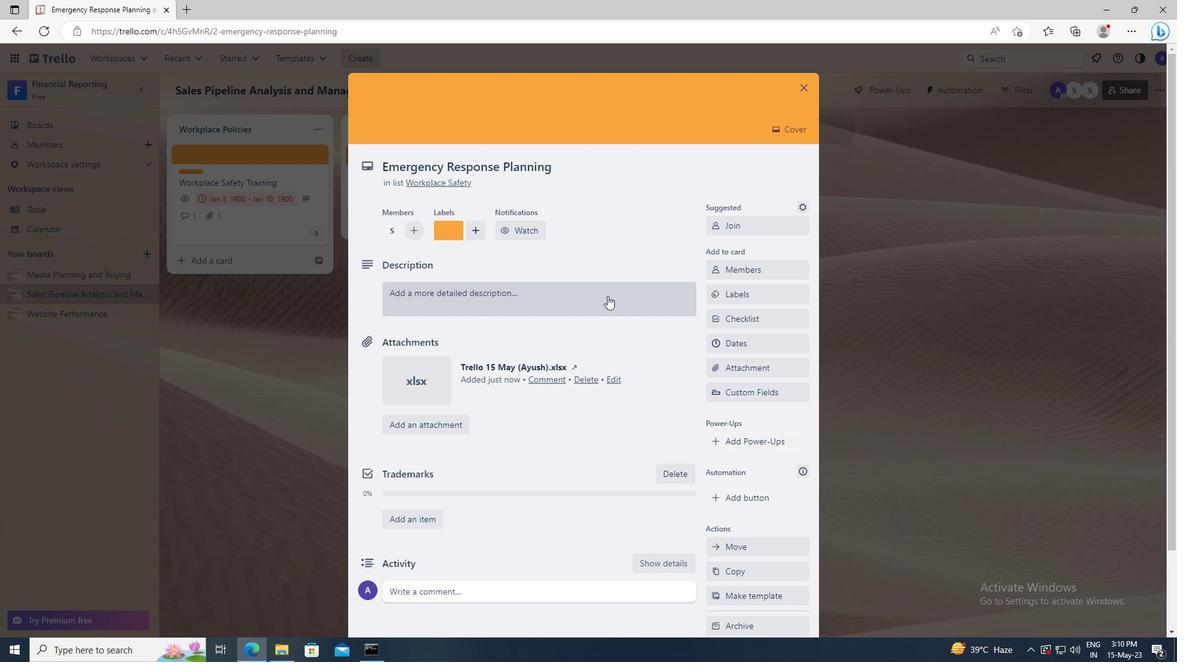 
Action: Mouse pressed left at (584, 299)
Screenshot: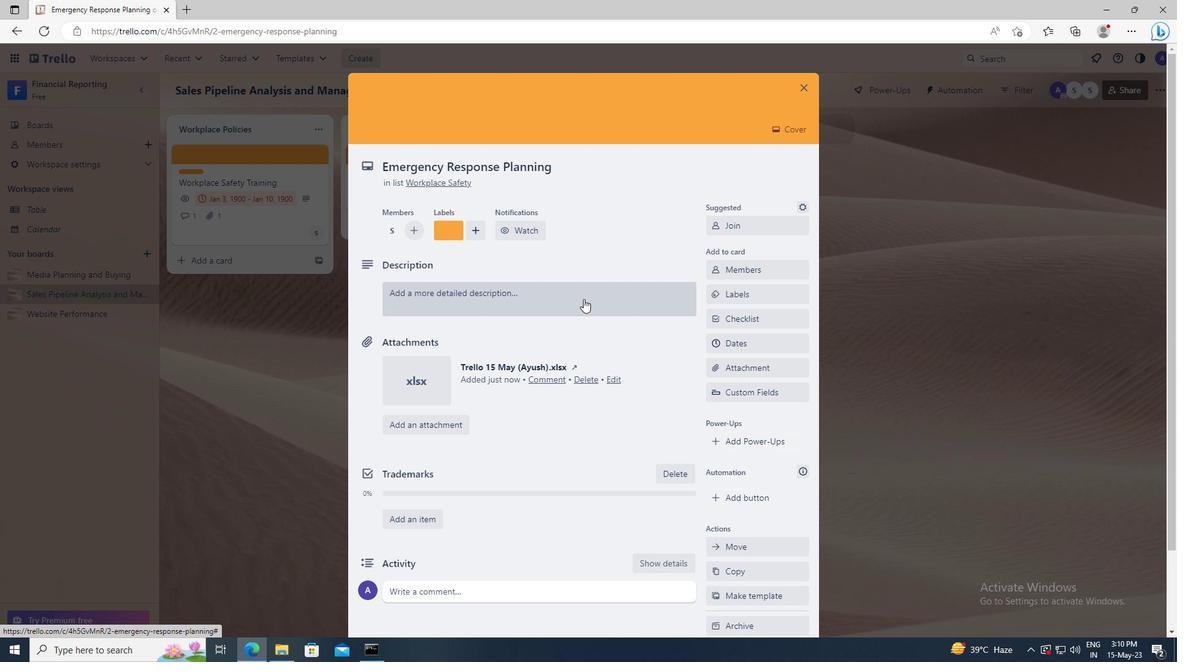
Action: Key pressed <Key.shift>CREATE<Key.space>AND<Key.space>SEND<Key.space>OUT<Key.space>EMPLOYEE<Key.space>ENGAGEMENT<Key.space>SURVEY<Key.space>ON<Key.space>COMPANY<Key.space>BENEFITS
Screenshot: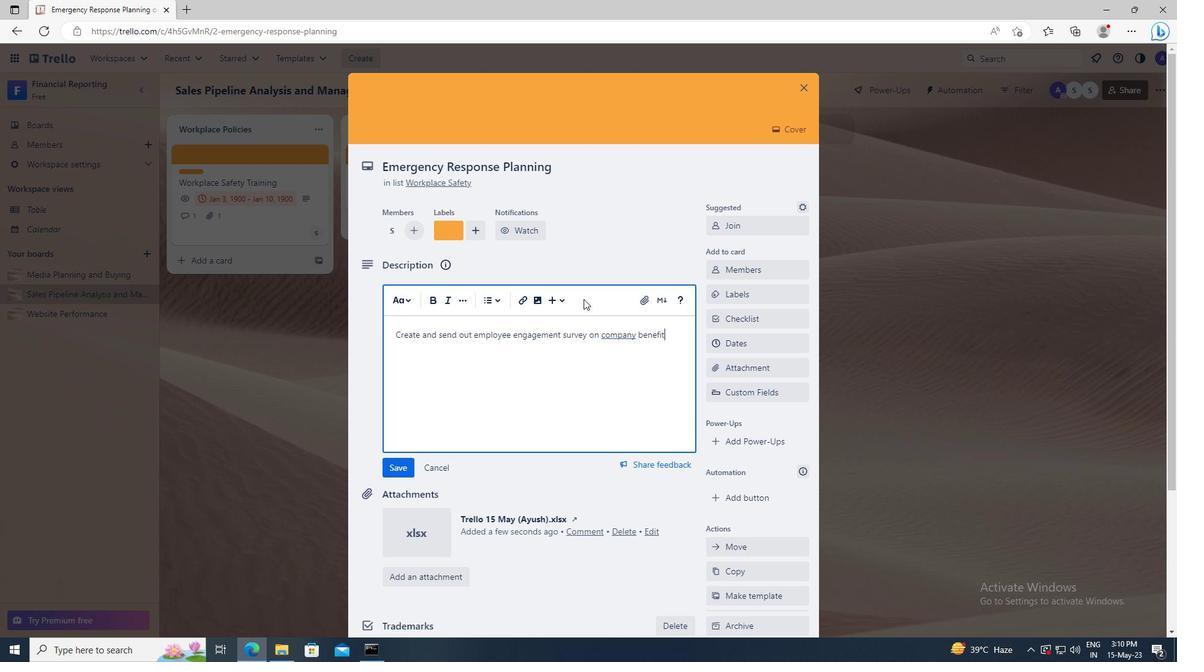 
Action: Mouse scrolled (584, 298) with delta (0, 0)
Screenshot: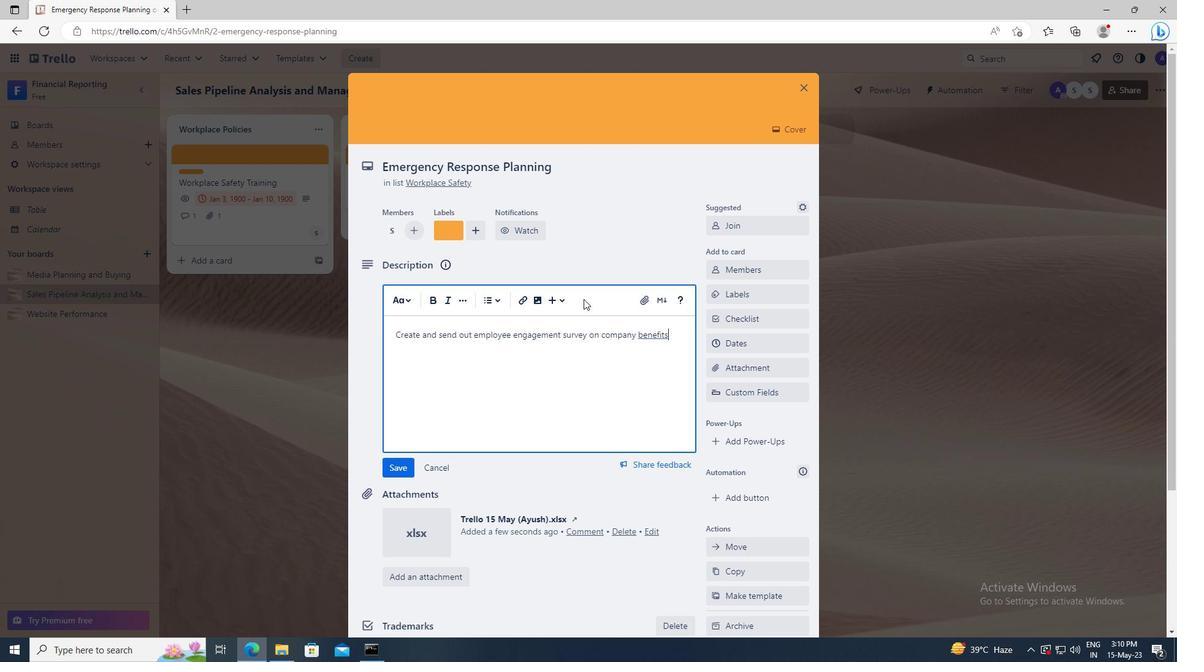 
Action: Mouse moved to (408, 377)
Screenshot: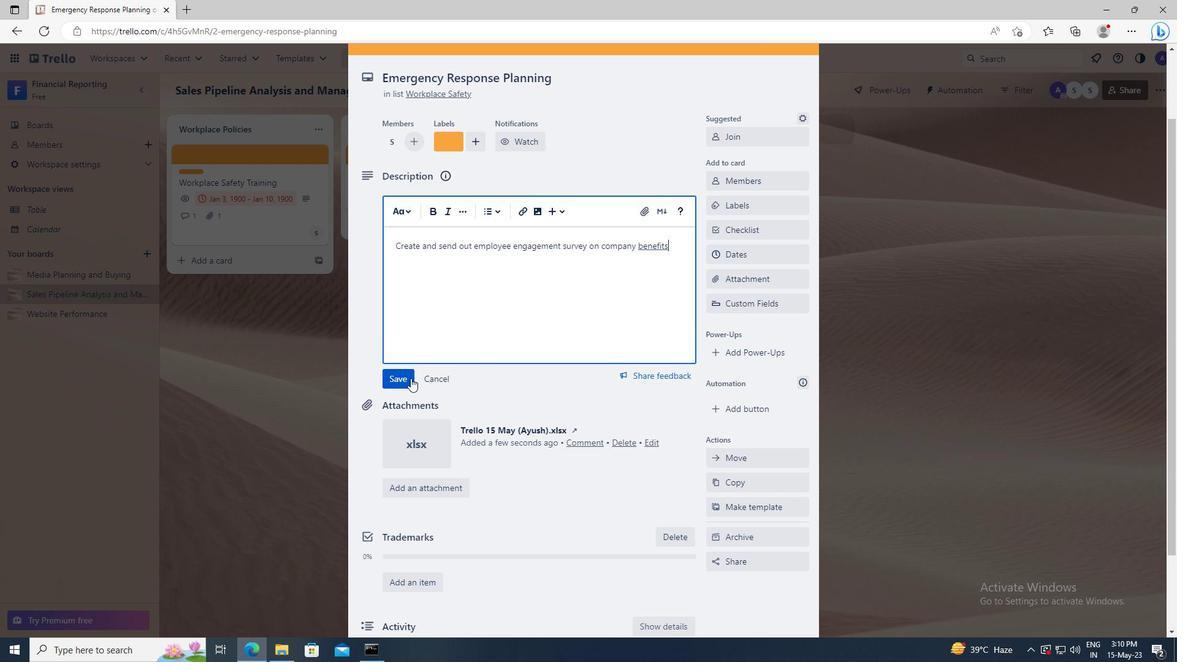 
Action: Mouse pressed left at (408, 377)
Screenshot: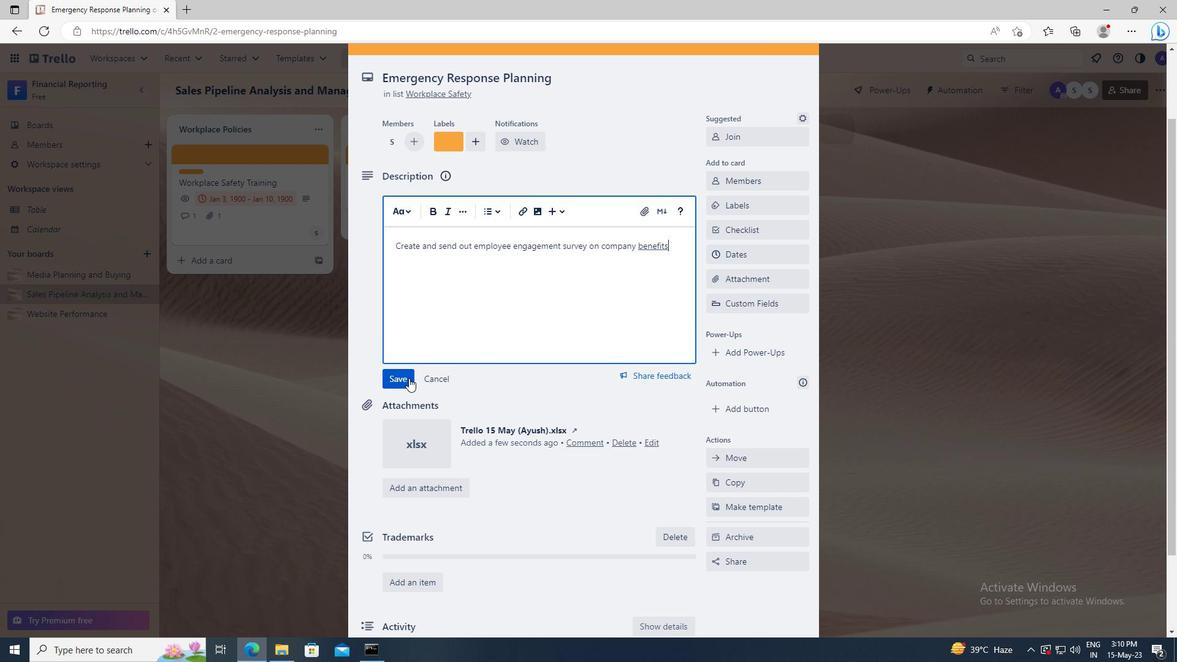 
Action: Mouse moved to (420, 487)
Screenshot: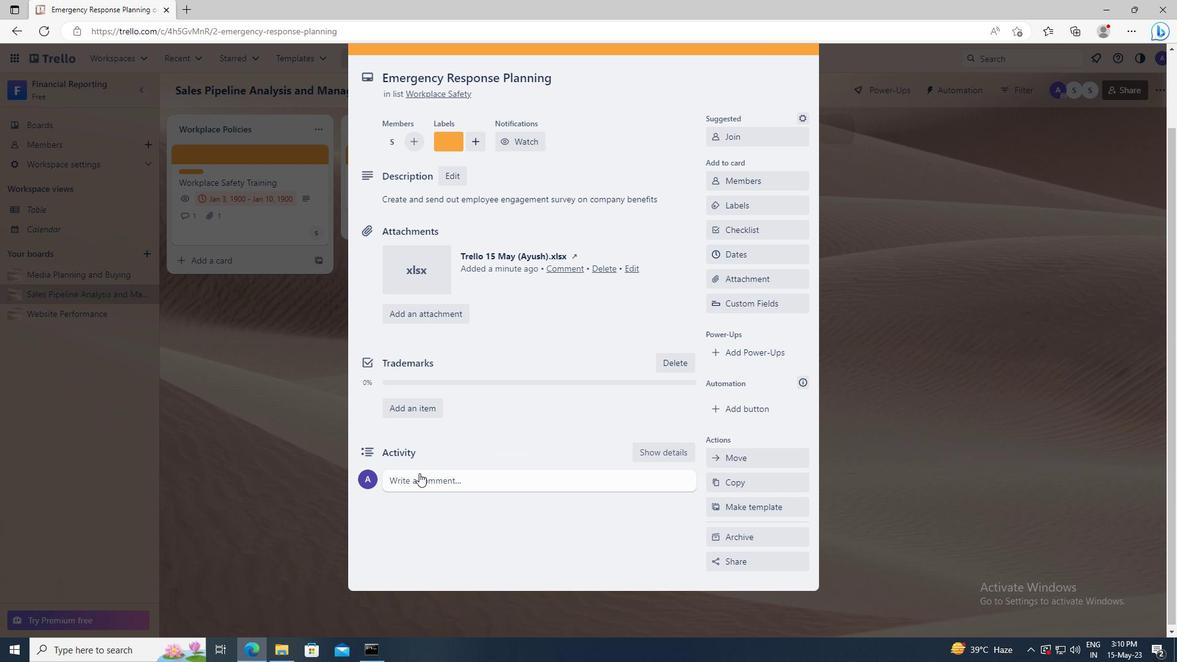 
Action: Mouse pressed left at (420, 487)
Screenshot: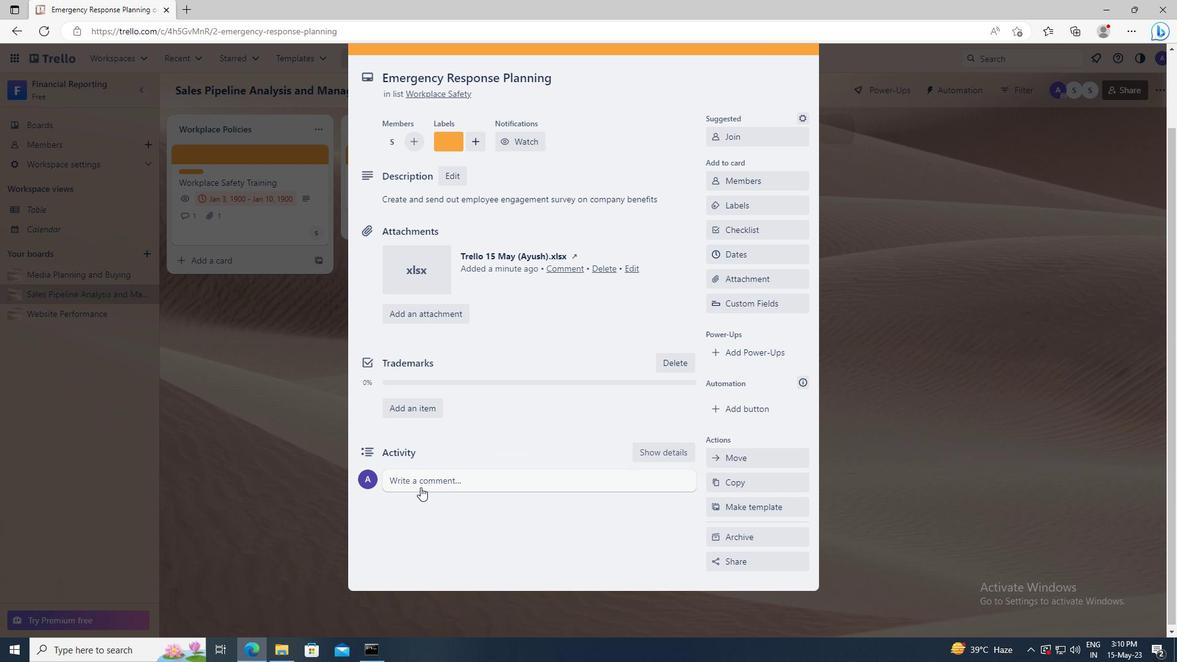 
Action: Key pressed <Key.shift>LET<Key.space>US<Key.space>APPROACH<Key.space>THIS<Key.space>TASK<Key.space>WITH<Key.space>A<Key.space>SENSE<Key.space>OF<Key.space>ADAPTABILITY<Key.space>AND<Key.space>FLEXIBILITY,<Key.space>WILLING<Key.space>TO<Key.space>ADJUST<Key.space>OUR<Key.space>APPROACH<Key.space>BASED<Key.space>ON<Key.space>CHANGING<Key.space>CIRCUMSTANCES.
Screenshot: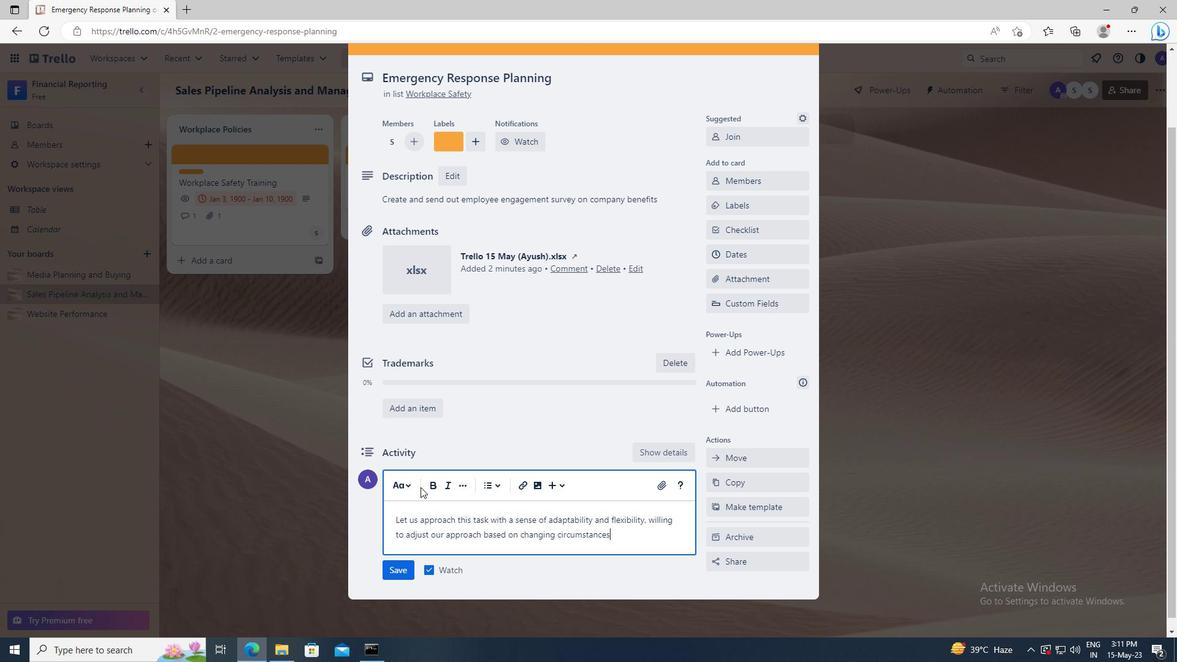 
Action: Mouse moved to (400, 569)
Screenshot: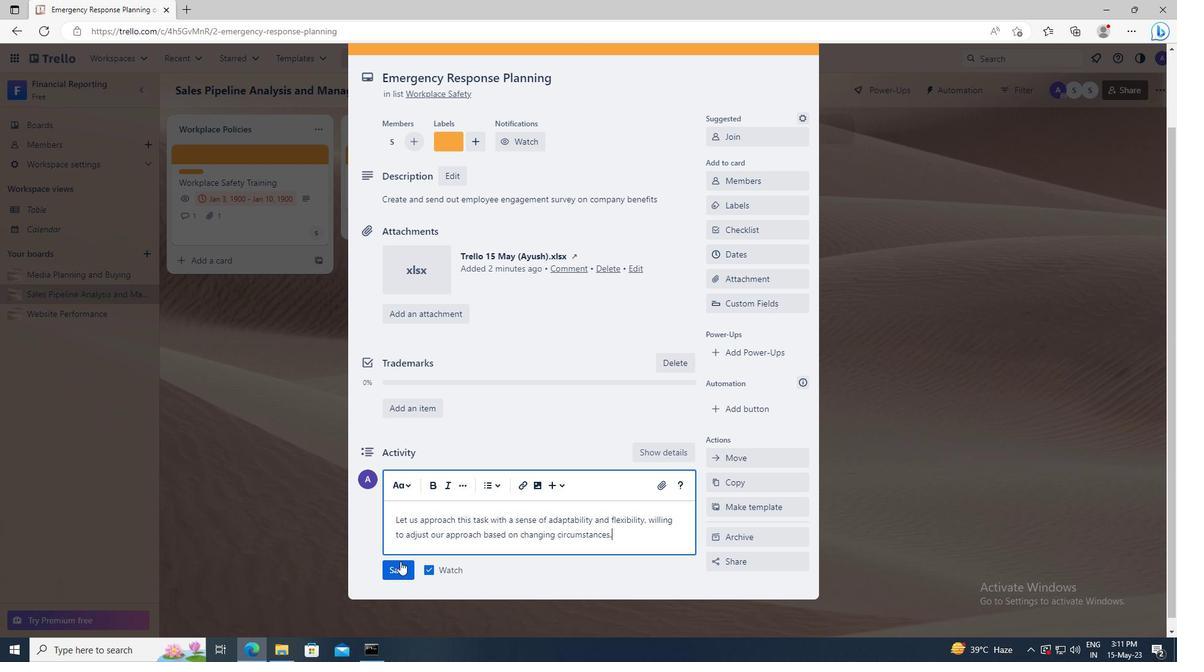 
Action: Mouse pressed left at (400, 569)
Screenshot: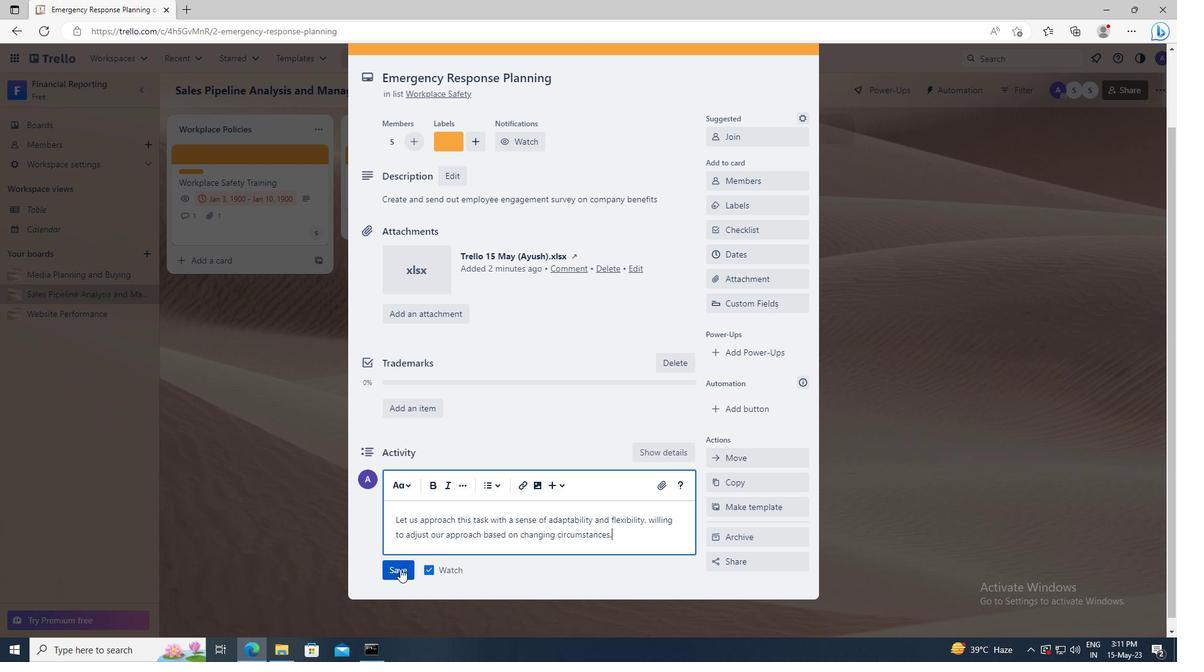 
Action: Mouse moved to (722, 253)
Screenshot: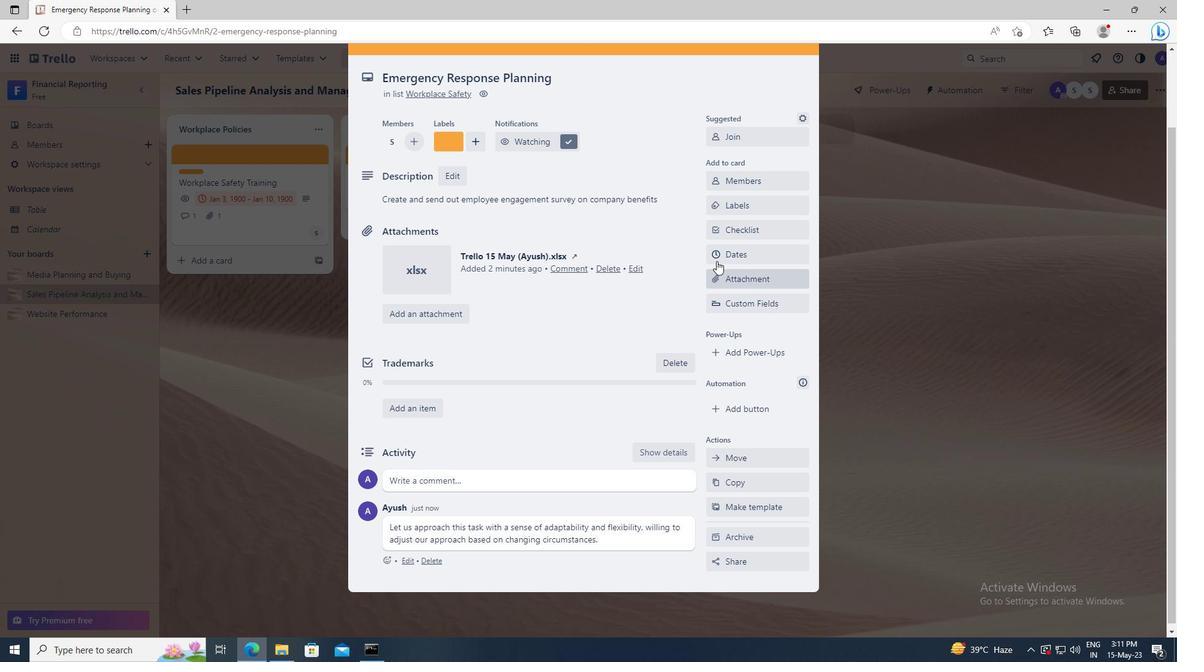 
Action: Mouse pressed left at (722, 253)
Screenshot: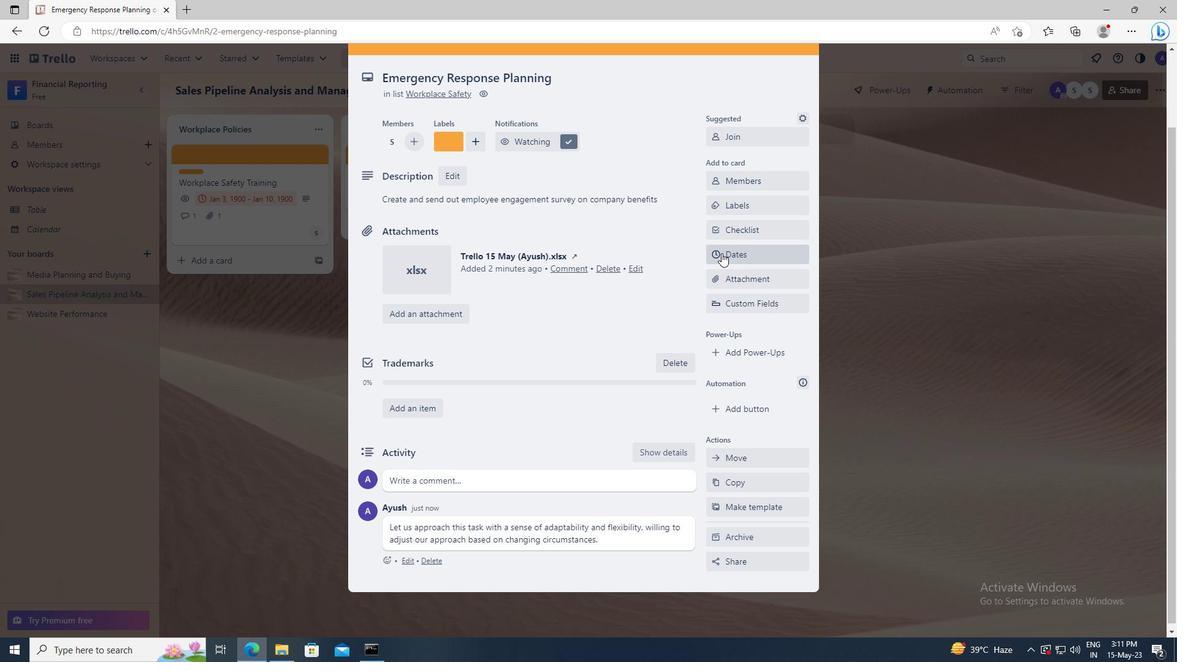 
Action: Mouse moved to (716, 311)
Screenshot: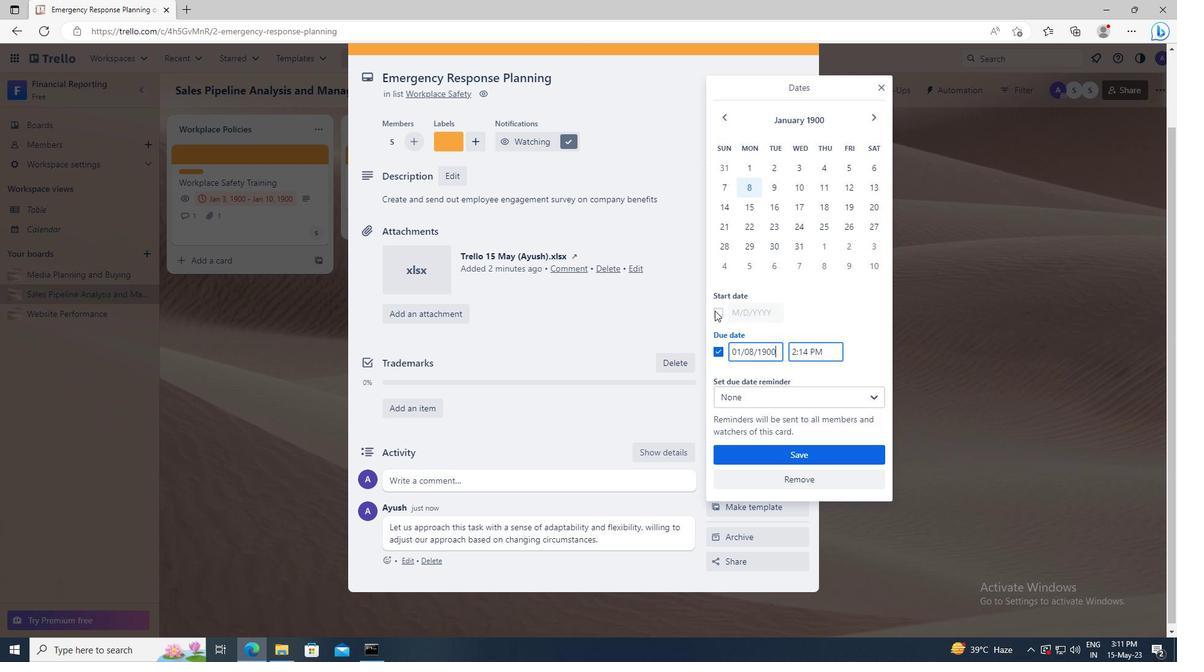
Action: Mouse pressed left at (716, 311)
Screenshot: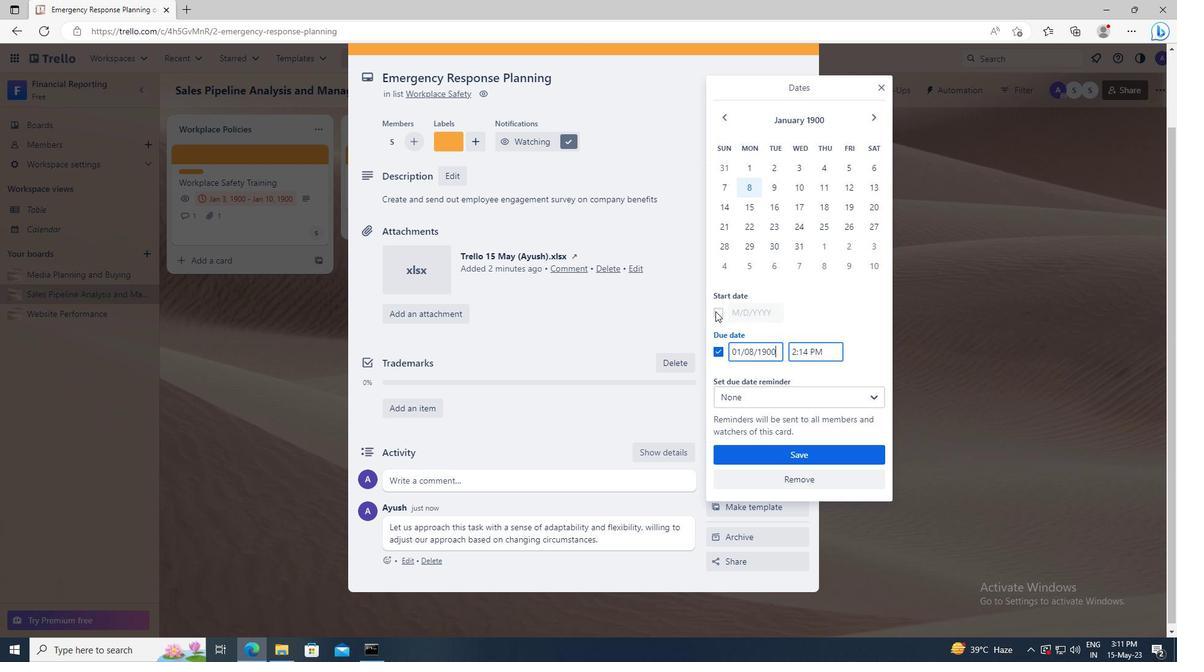 
Action: Mouse moved to (777, 311)
Screenshot: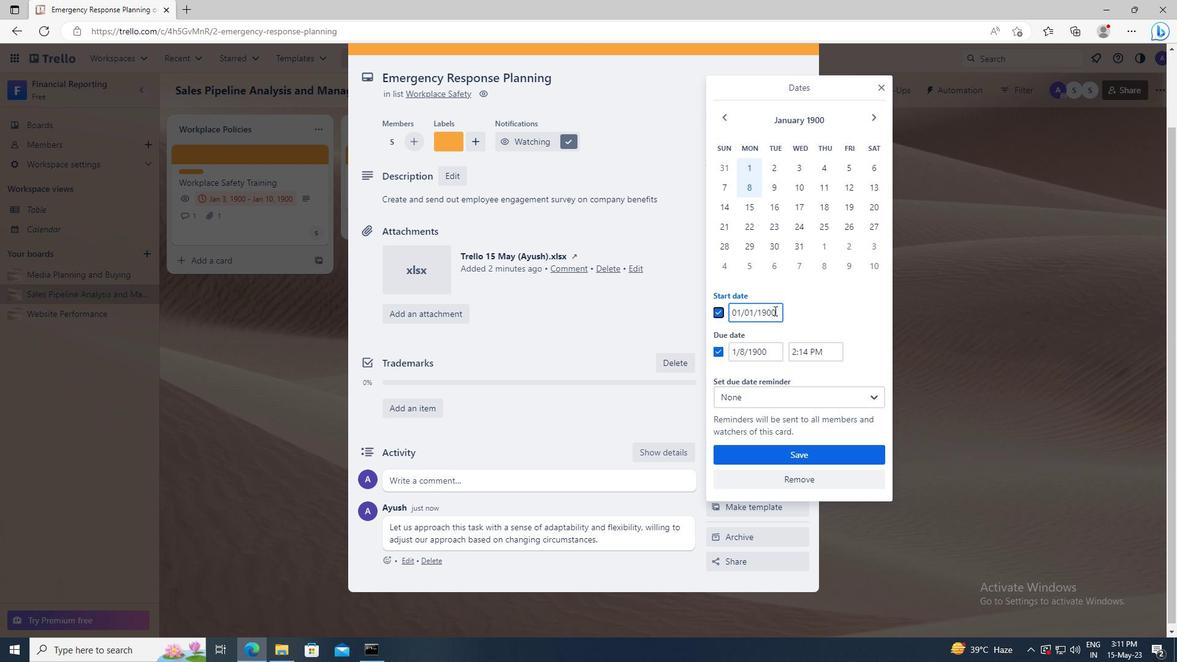 
Action: Mouse pressed left at (777, 311)
Screenshot: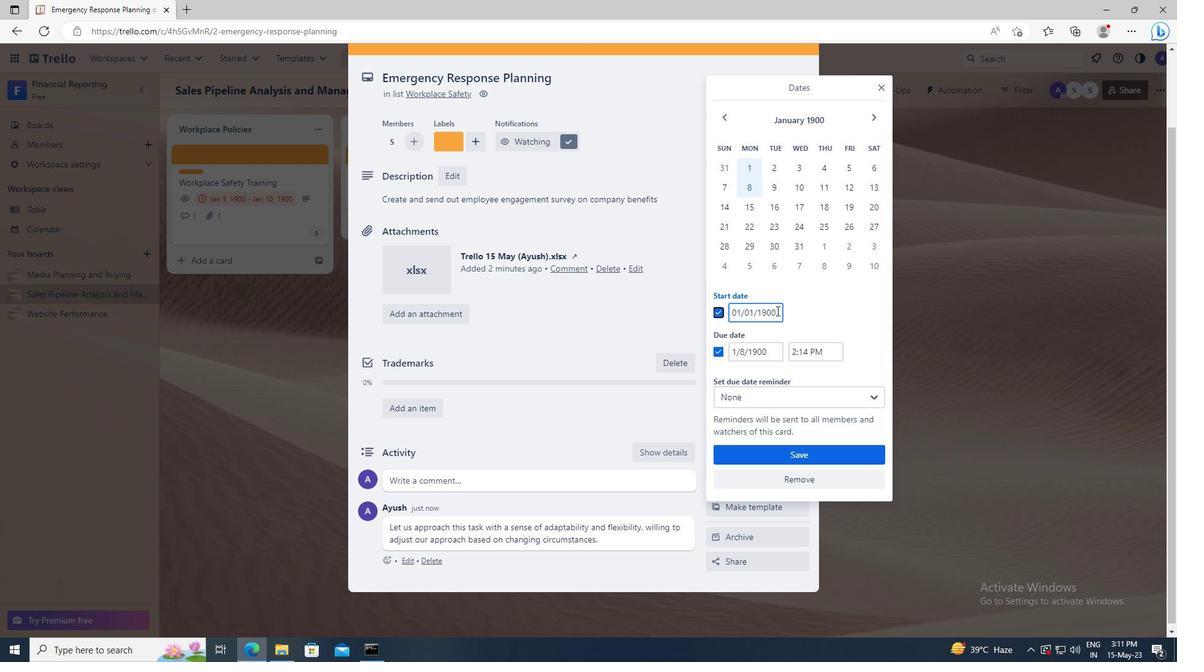 
Action: Key pressed <Key.backspace><Key.backspace><Key.backspace><Key.backspace>2024<Key.left><Key.left><Key.left><Key.left><Key.left><Key.backspace>2
Screenshot: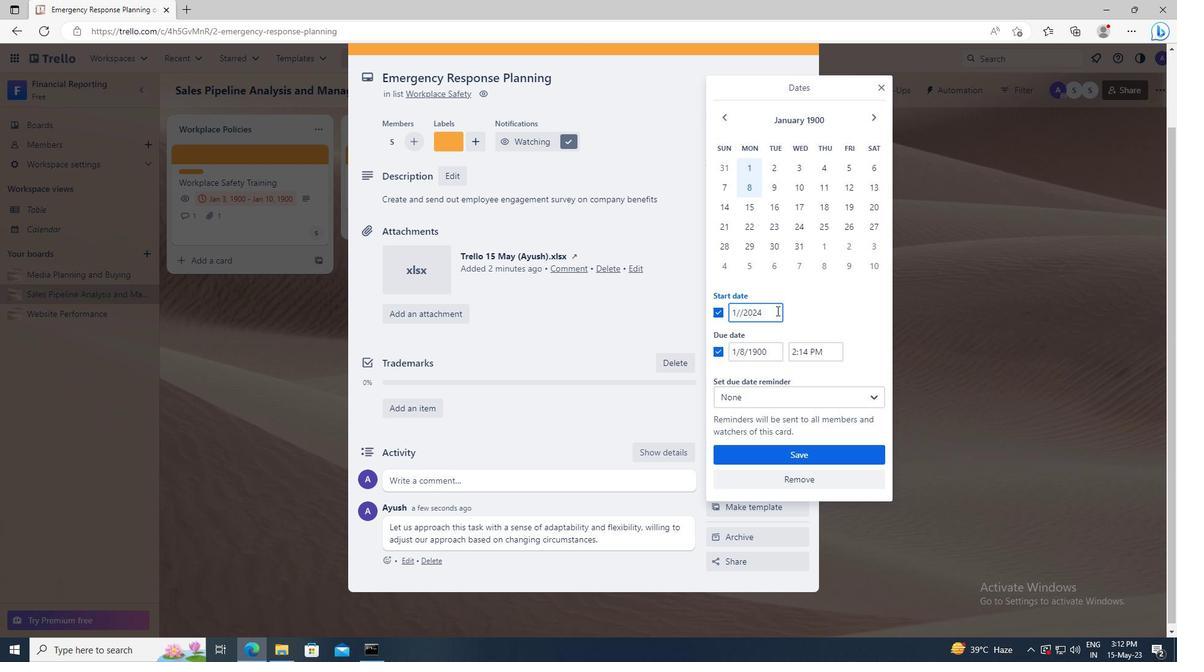 
Action: Mouse moved to (771, 349)
Screenshot: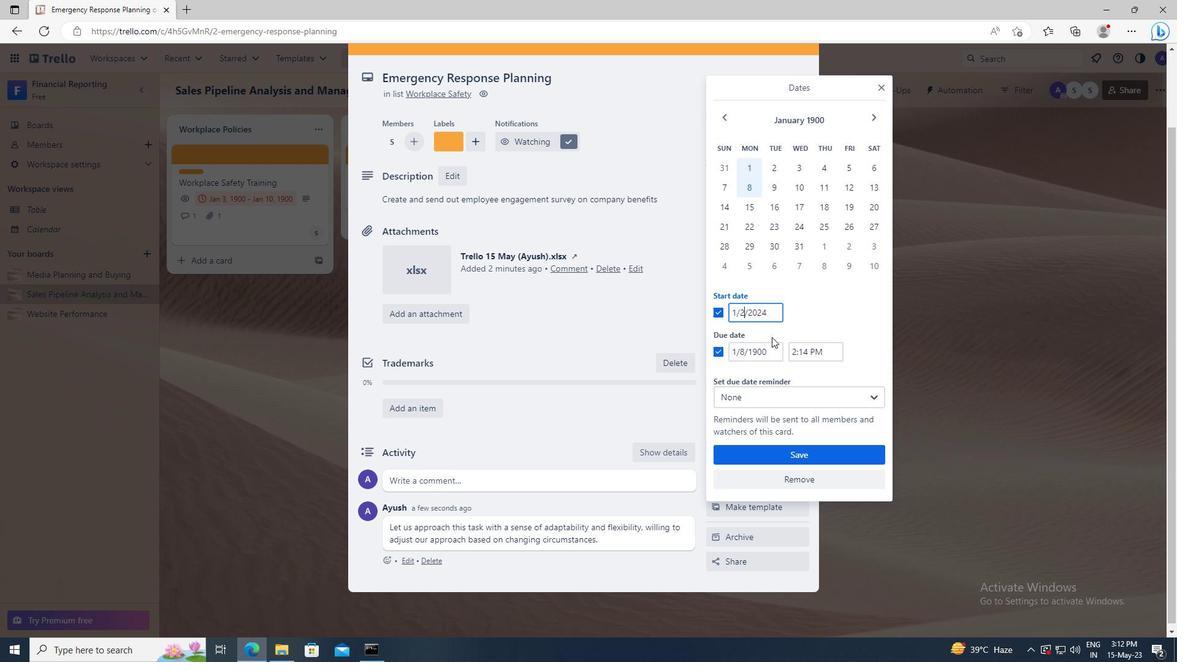 
Action: Mouse pressed left at (771, 349)
Screenshot: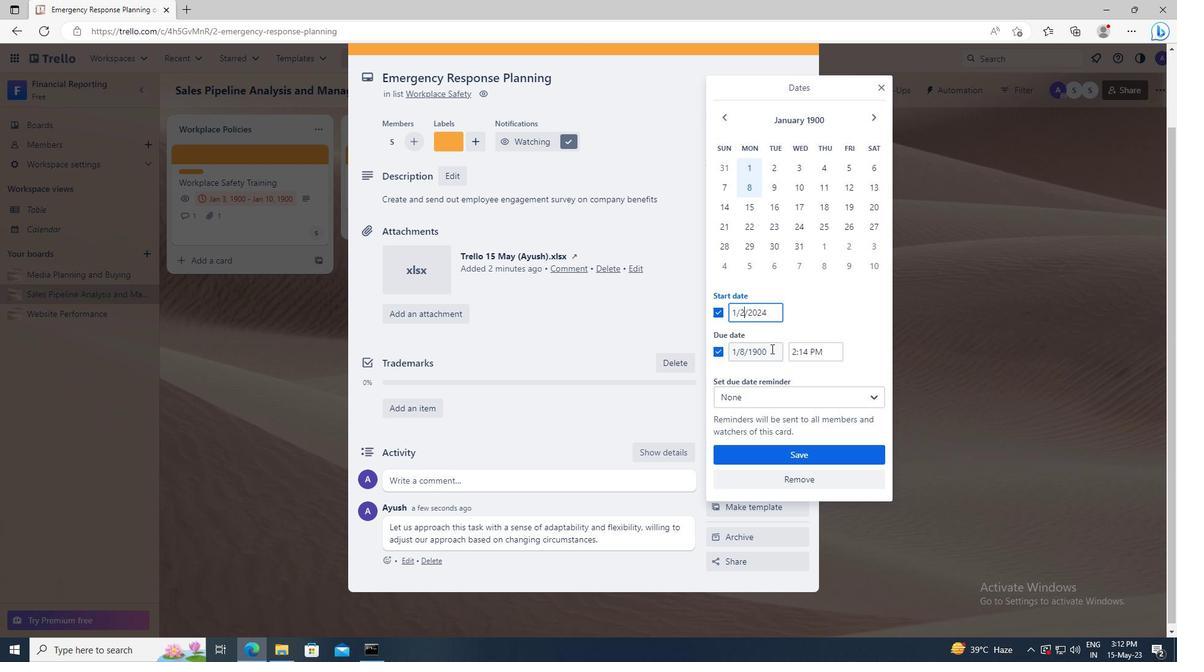 
Action: Mouse moved to (774, 346)
Screenshot: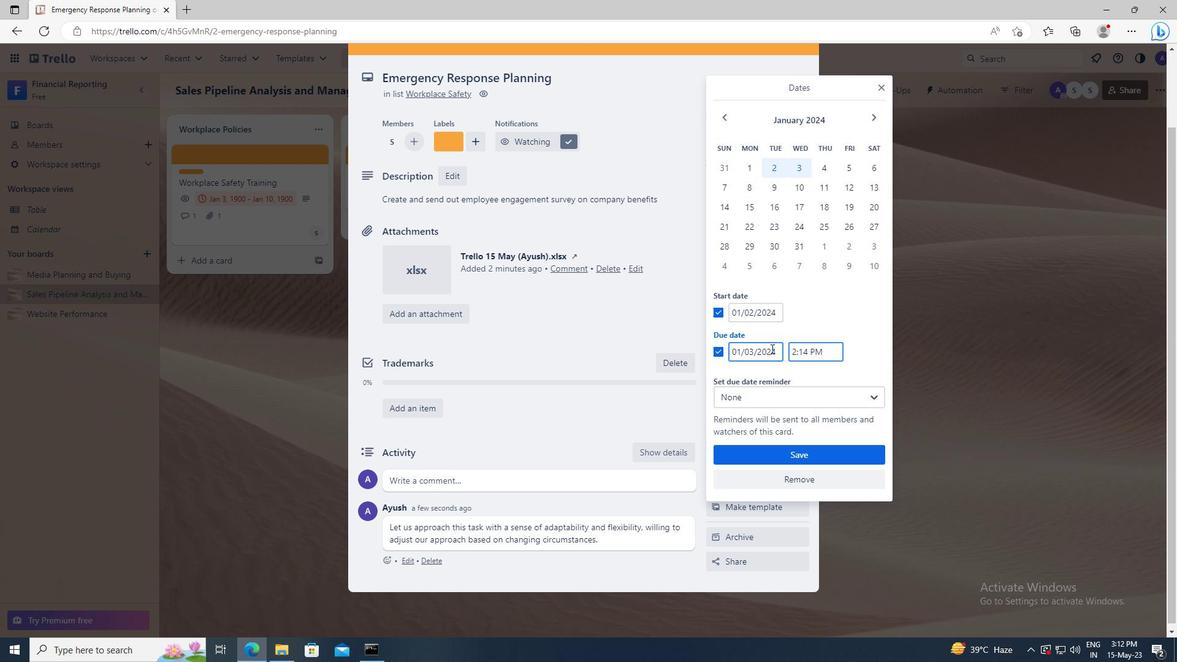 
Action: Key pressed <Key.left><Key.left><Key.left><Key.left><Key.backspace><Key.backspace>9
Screenshot: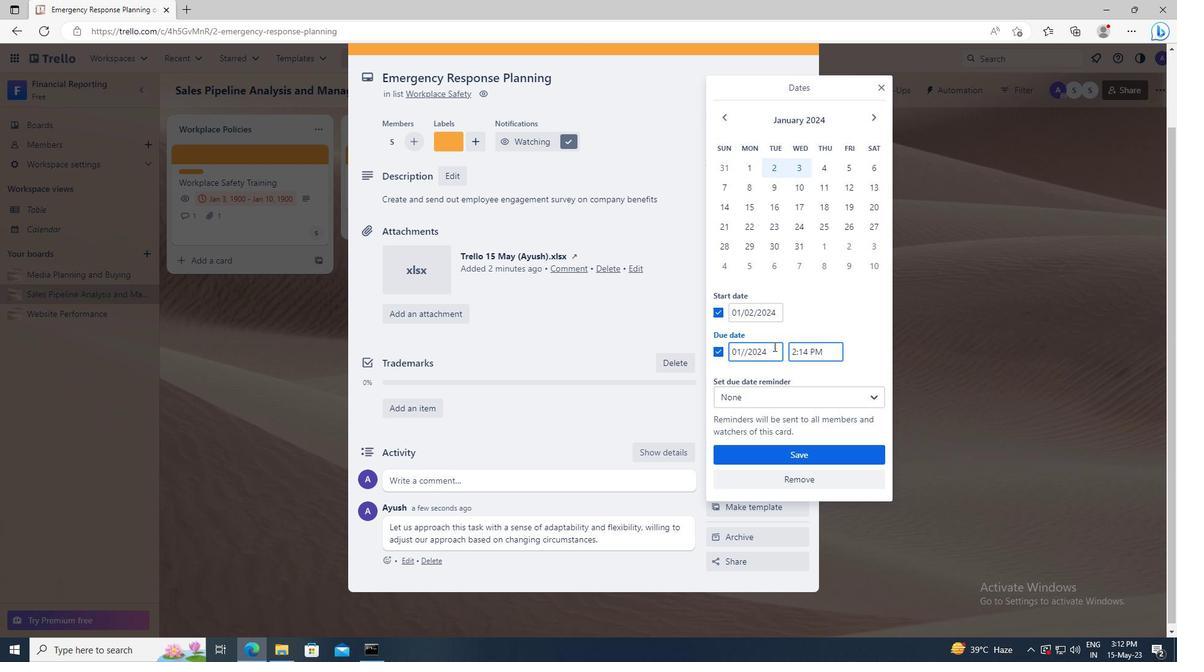 
Action: Mouse moved to (788, 454)
Screenshot: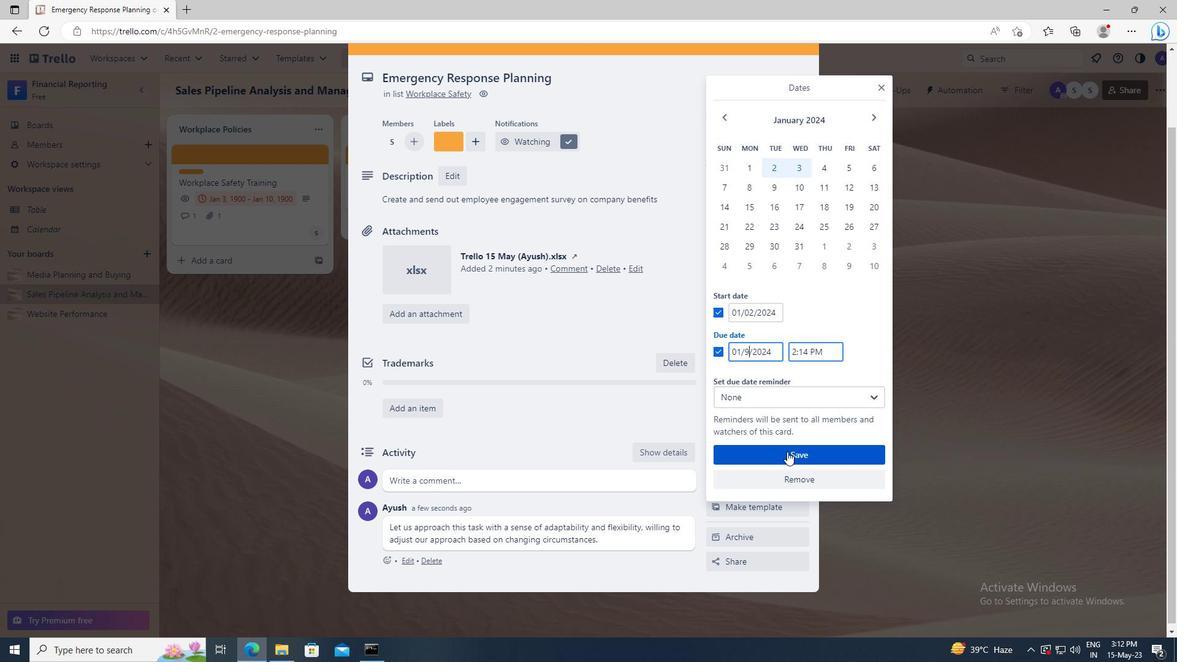 
Action: Mouse pressed left at (788, 454)
Screenshot: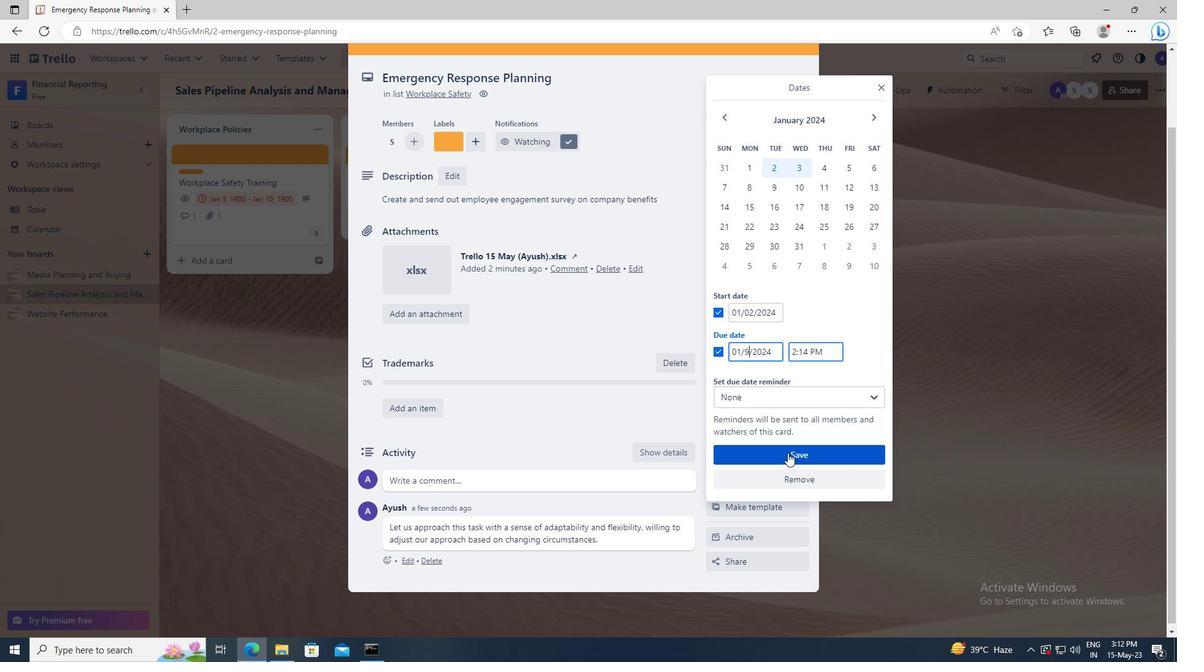 
Action: Mouse moved to (789, 454)
Screenshot: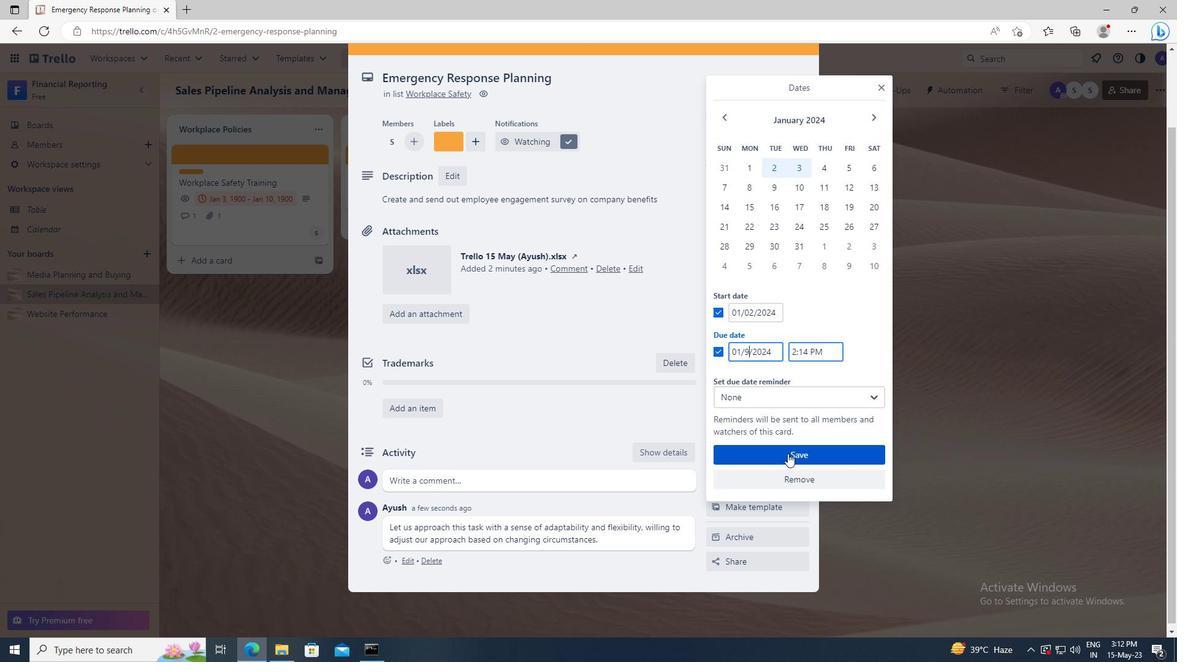 
